 Task: Use the "Google Meet Grid View" extension for a better view during meetings.
Action: Mouse moved to (985, 30)
Screenshot: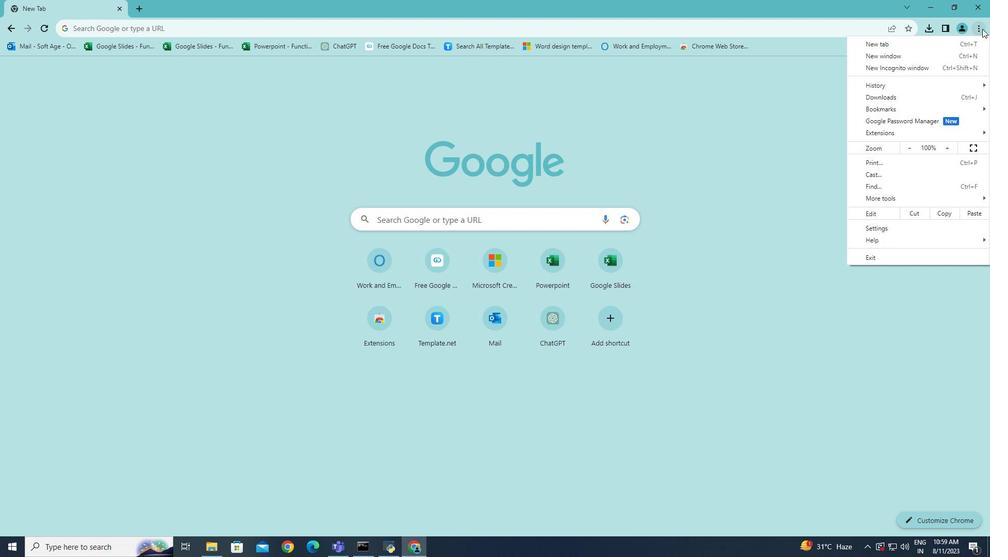
Action: Mouse pressed left at (985, 30)
Screenshot: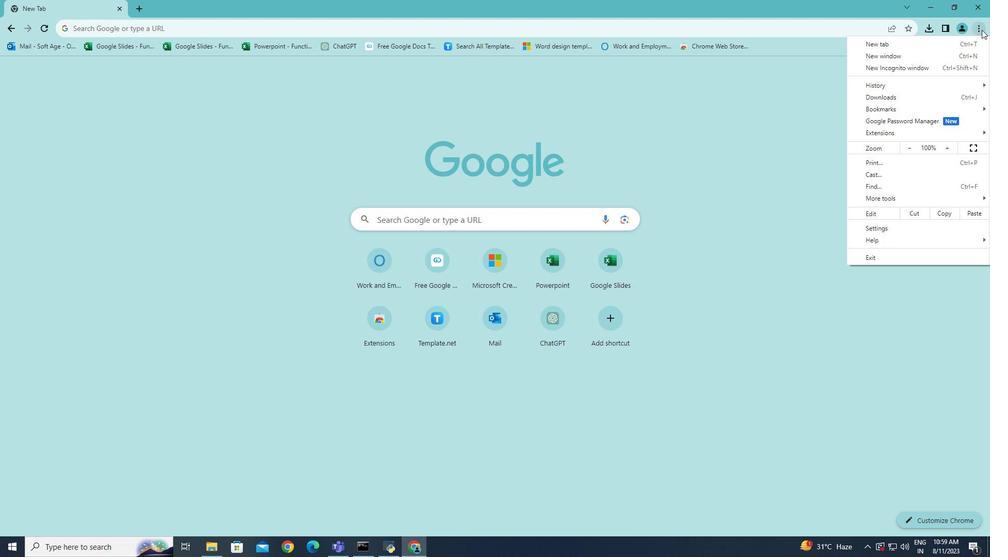 
Action: Mouse moved to (907, 132)
Screenshot: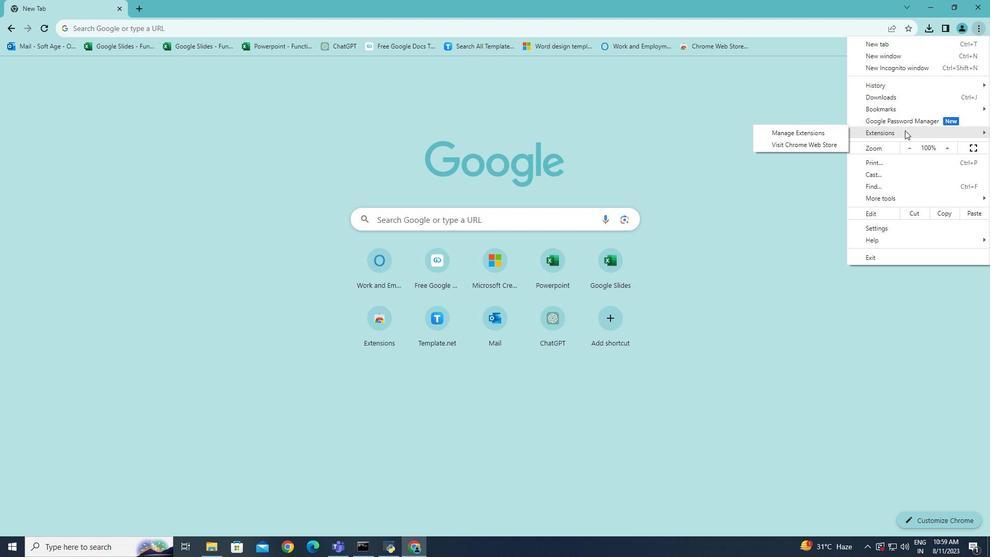 
Action: Mouse pressed left at (907, 132)
Screenshot: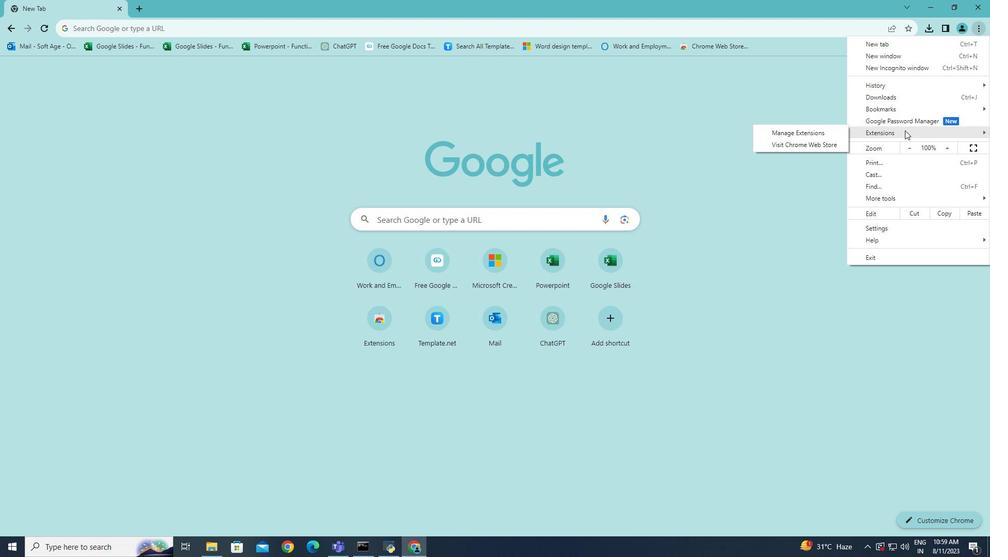 
Action: Mouse moved to (818, 147)
Screenshot: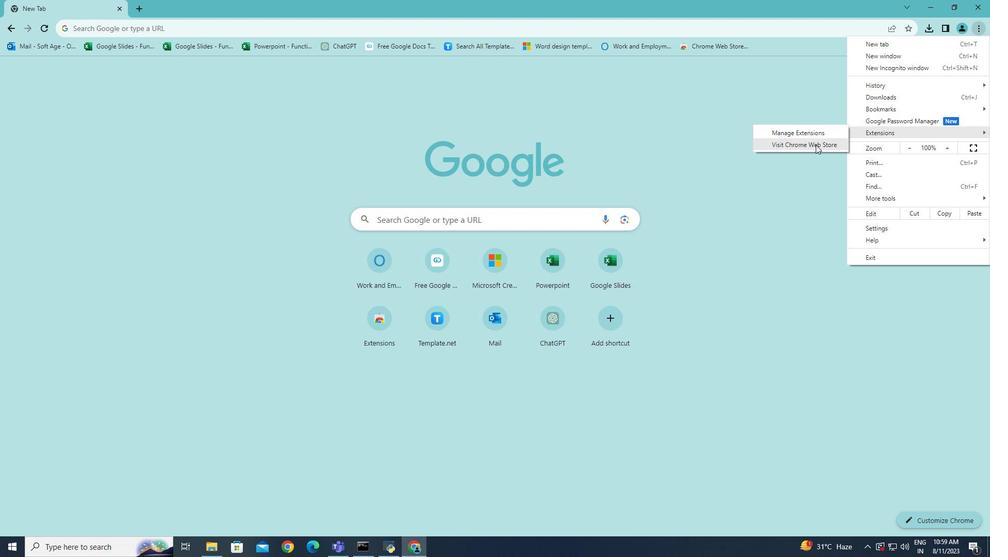 
Action: Mouse pressed left at (818, 147)
Screenshot: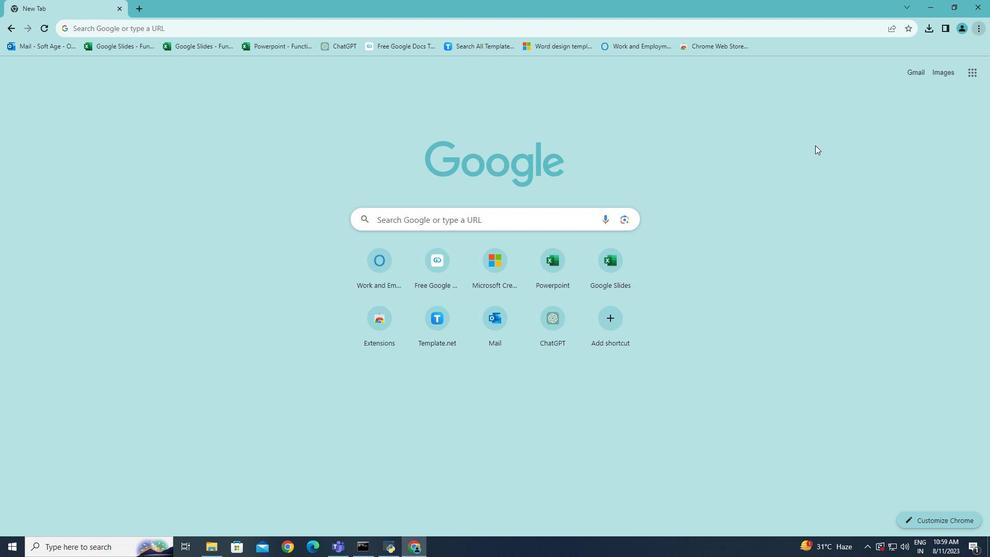 
Action: Mouse moved to (224, 94)
Screenshot: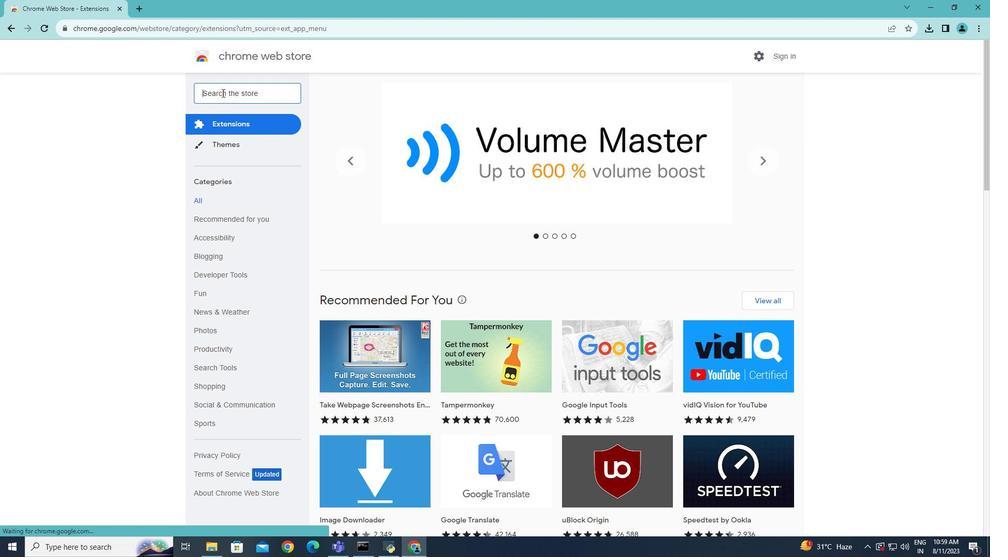 
Action: Mouse pressed left at (224, 94)
Screenshot: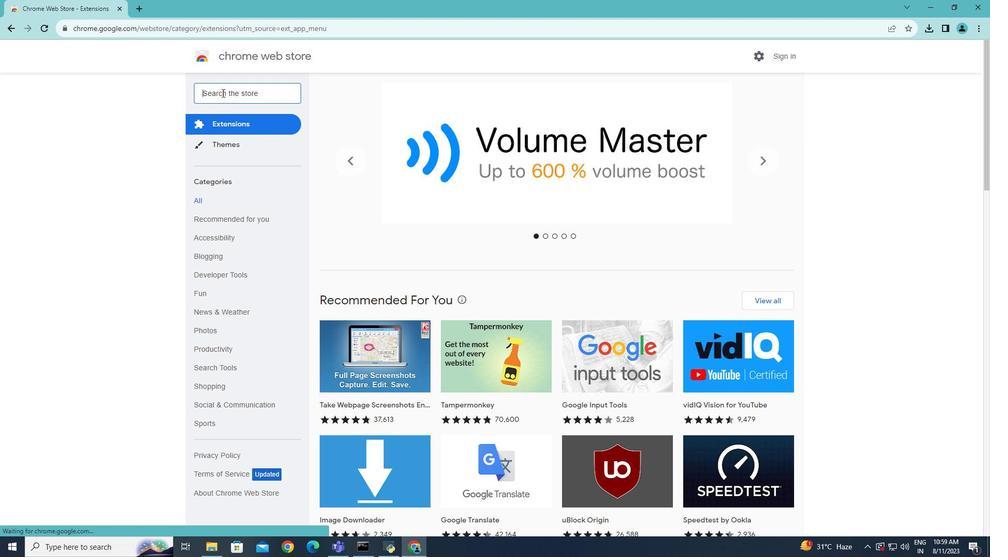 
Action: Key pressed google<Key.space>meet<Key.space>grid<Key.space>view<Key.enter>
Screenshot: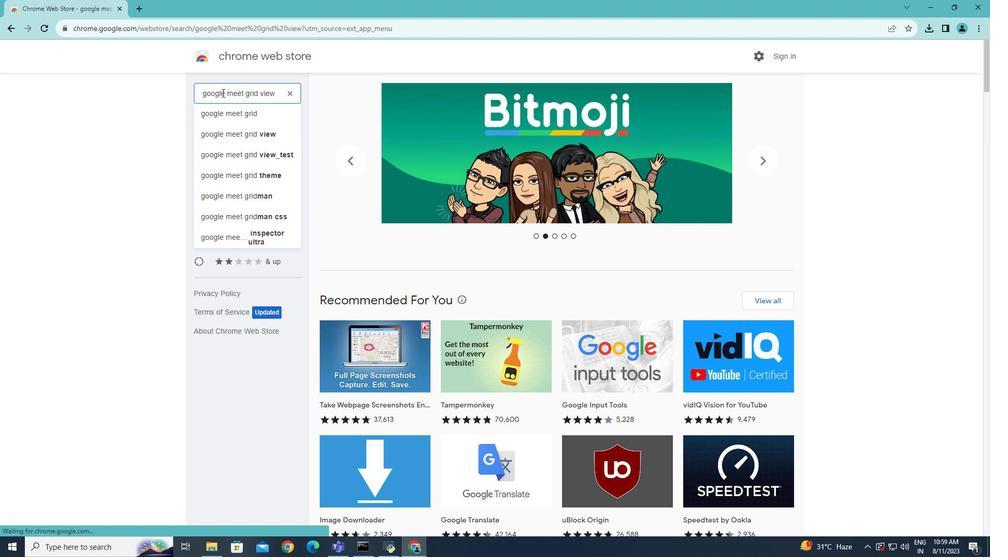 
Action: Mouse moved to (521, 162)
Screenshot: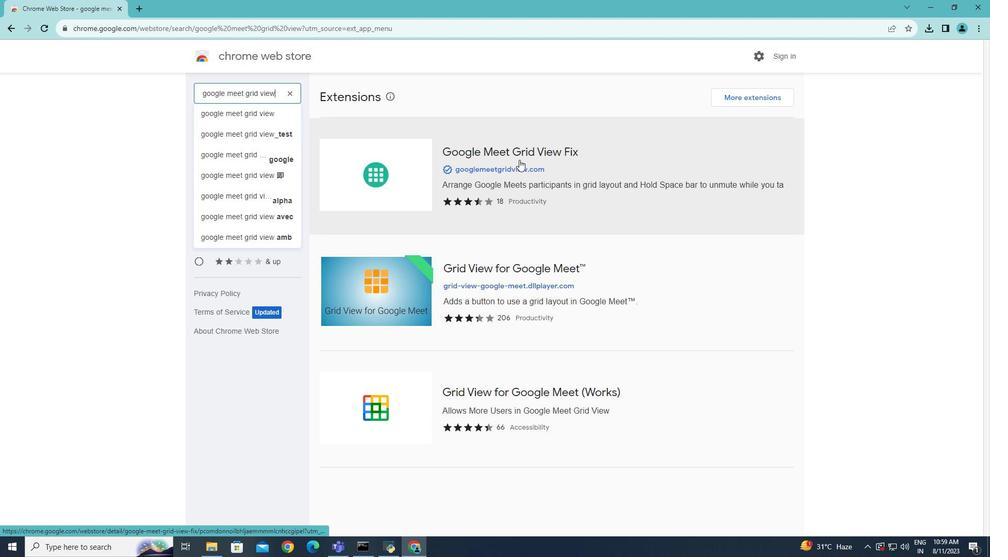 
Action: Mouse pressed left at (521, 162)
Screenshot: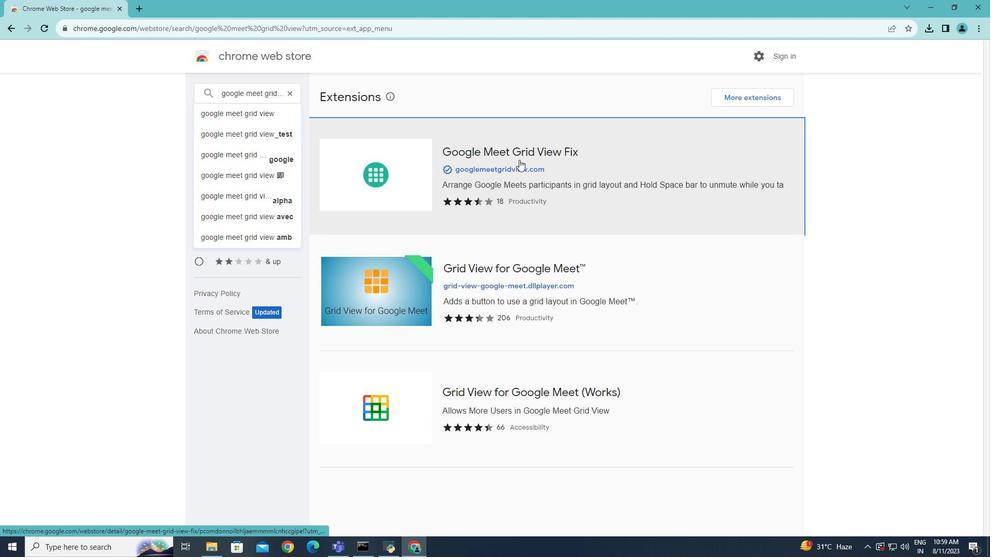 
Action: Mouse moved to (695, 131)
Screenshot: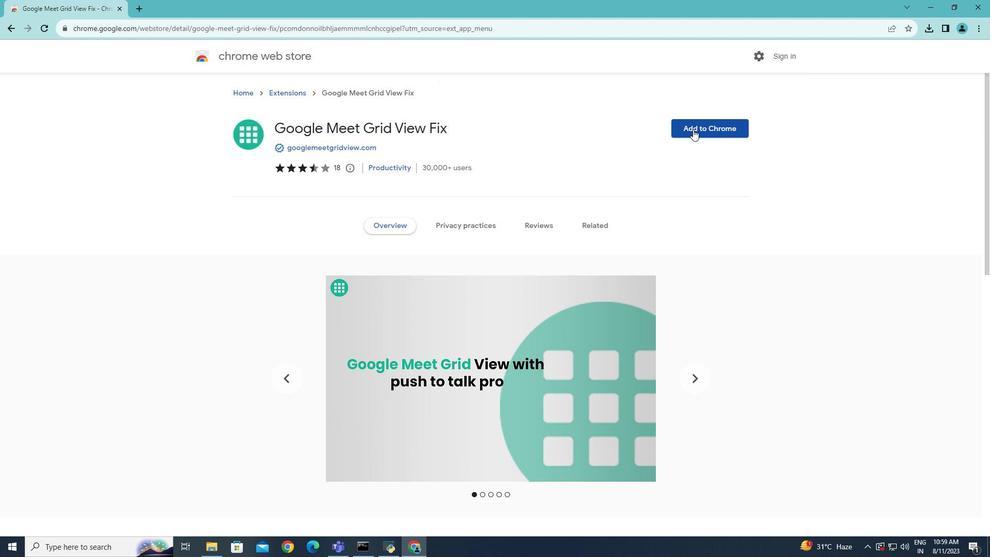 
Action: Mouse pressed left at (695, 131)
Screenshot: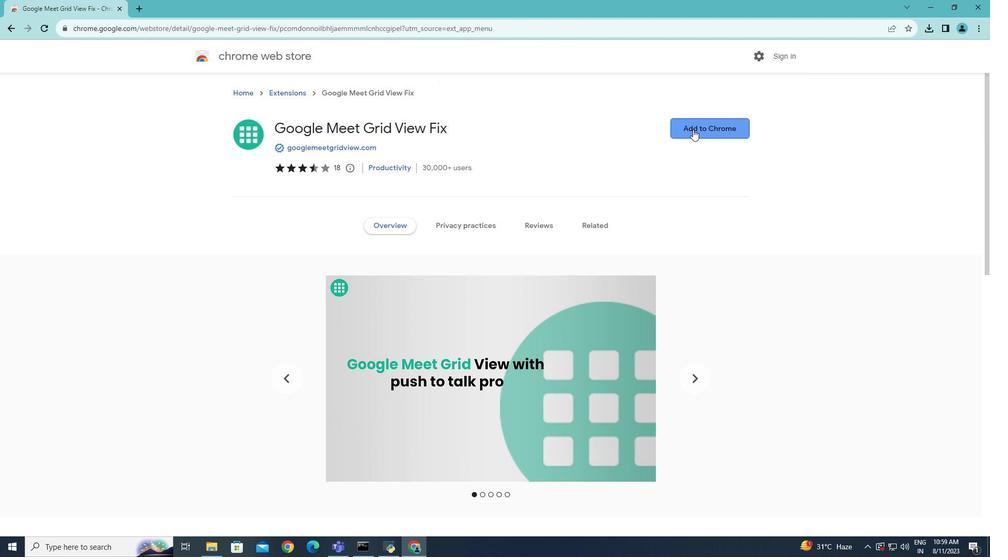 
Action: Mouse moved to (497, 129)
Screenshot: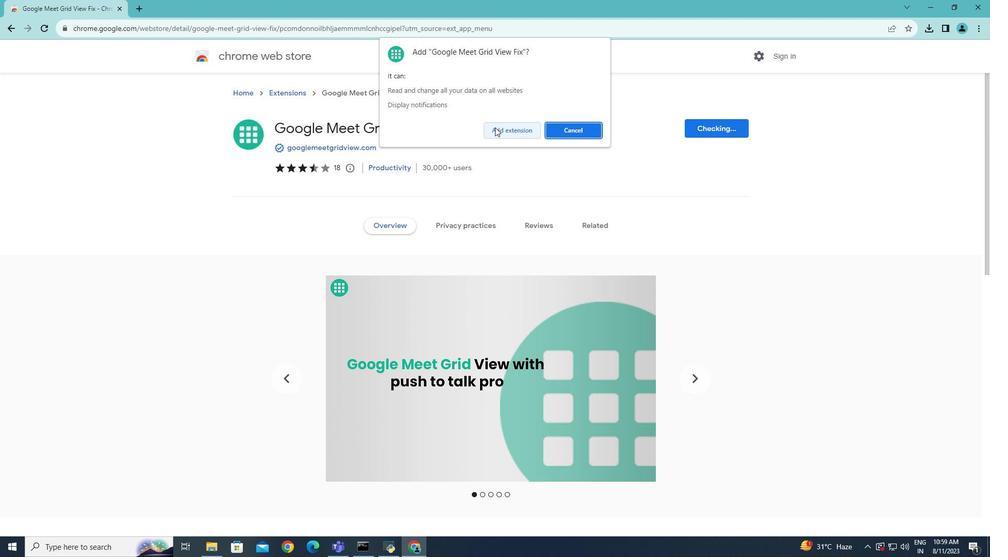 
Action: Mouse pressed left at (497, 129)
Screenshot: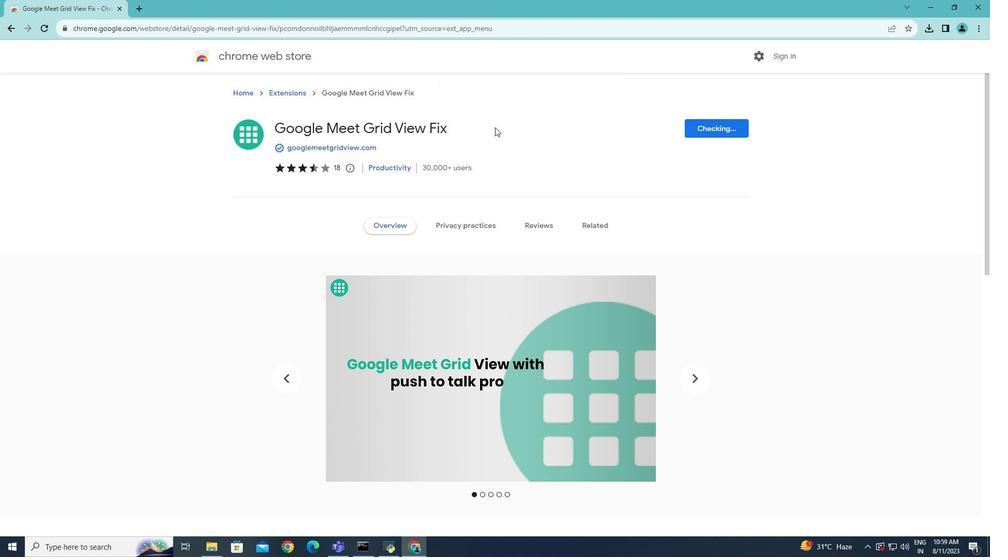 
Action: Mouse moved to (263, 11)
Screenshot: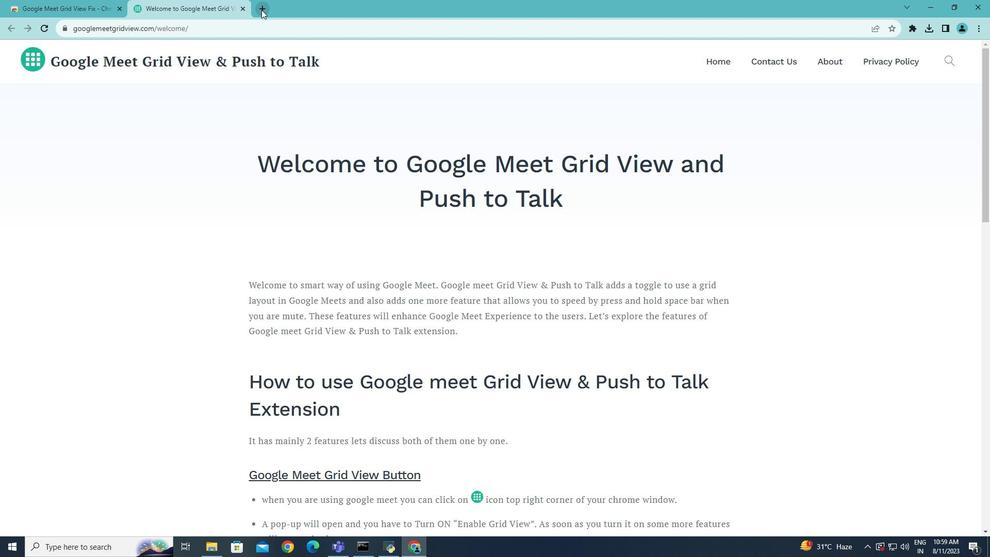 
Action: Mouse pressed left at (263, 11)
Screenshot: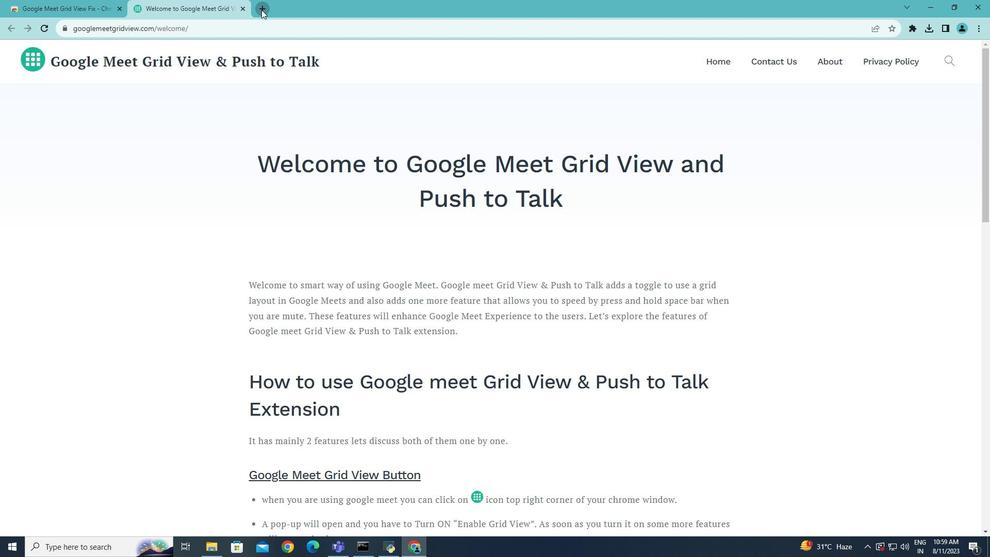 
Action: Mouse moved to (914, 29)
Screenshot: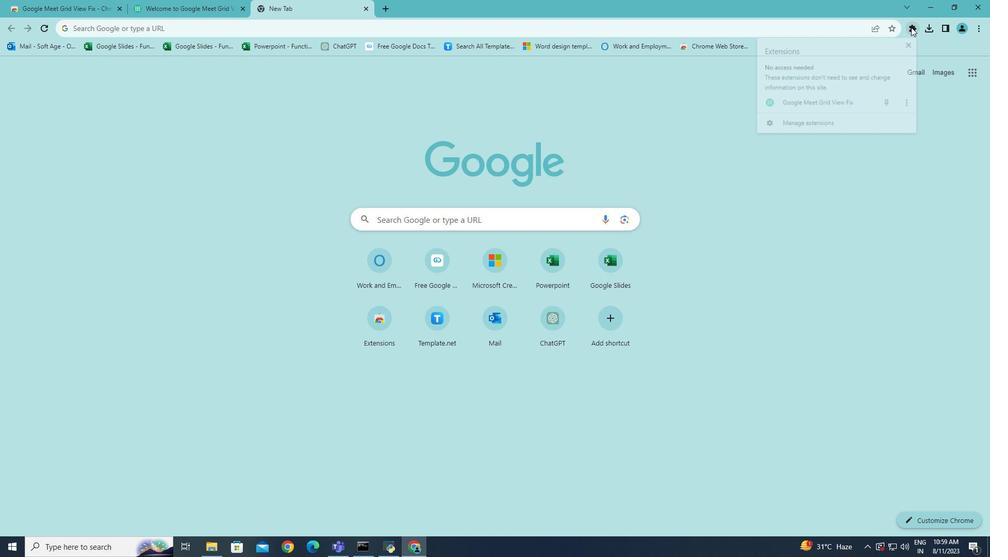 
Action: Mouse pressed left at (914, 29)
Screenshot: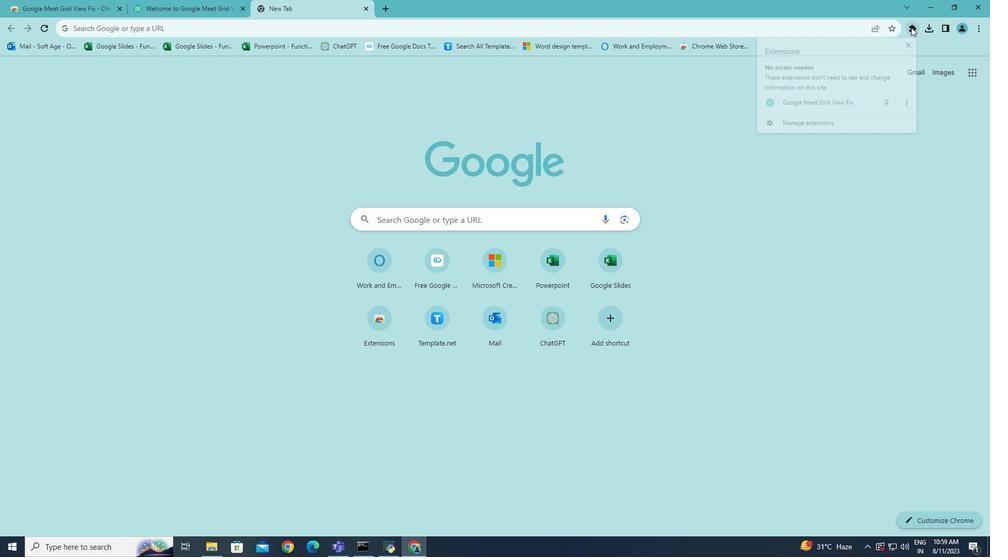 
Action: Mouse moved to (828, 126)
Screenshot: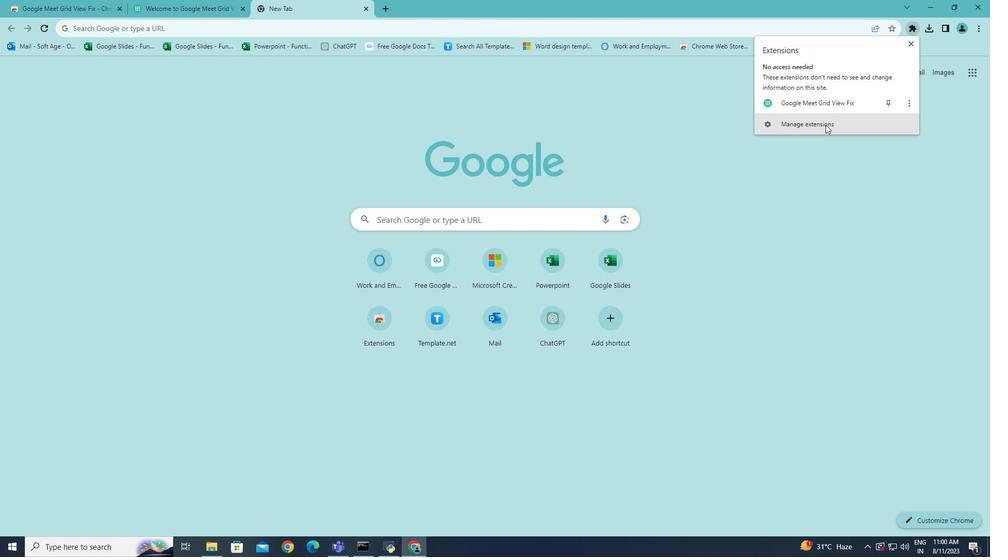 
Action: Mouse pressed left at (828, 126)
Screenshot: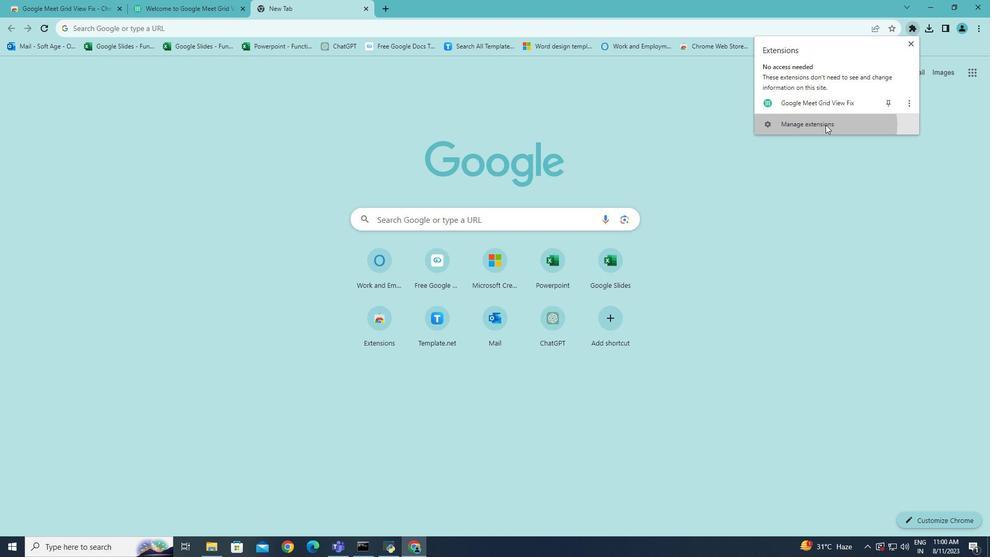 
Action: Mouse moved to (409, 155)
Screenshot: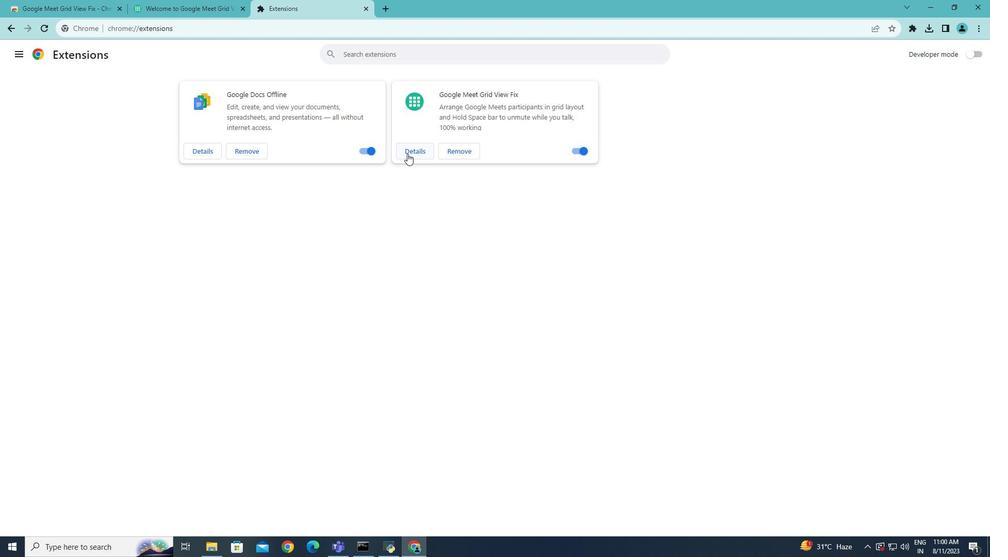 
Action: Mouse pressed left at (409, 155)
Screenshot: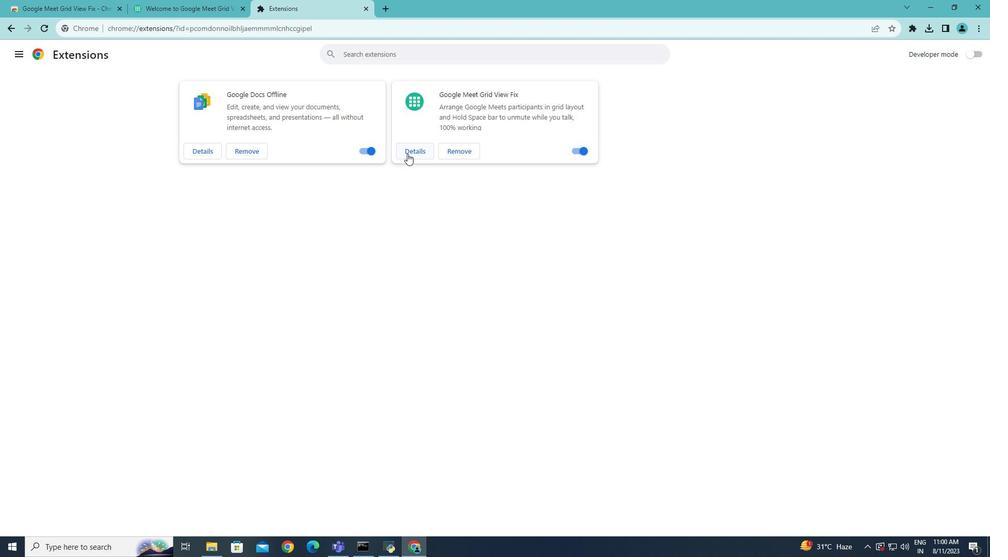 
Action: Mouse moved to (651, 111)
Screenshot: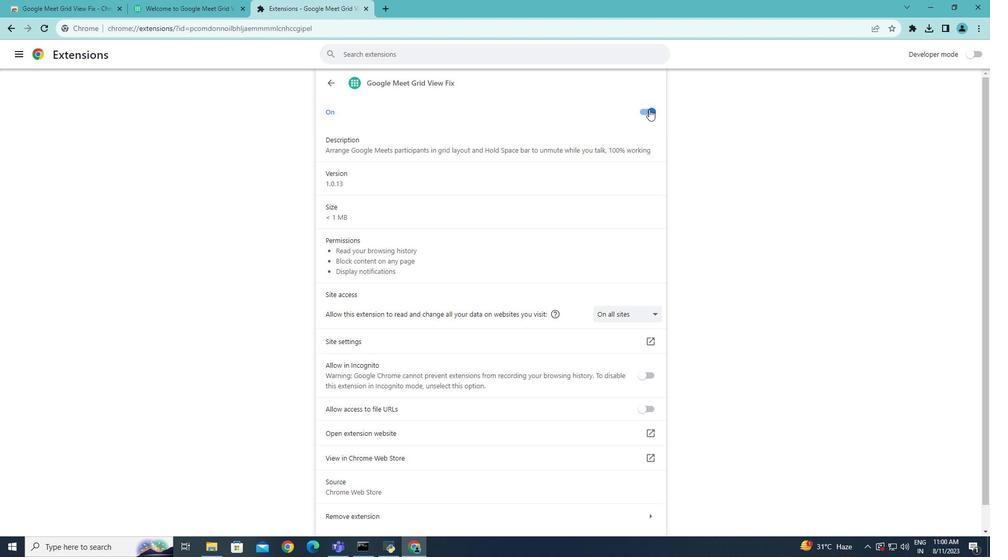 
Action: Mouse pressed left at (651, 111)
Screenshot: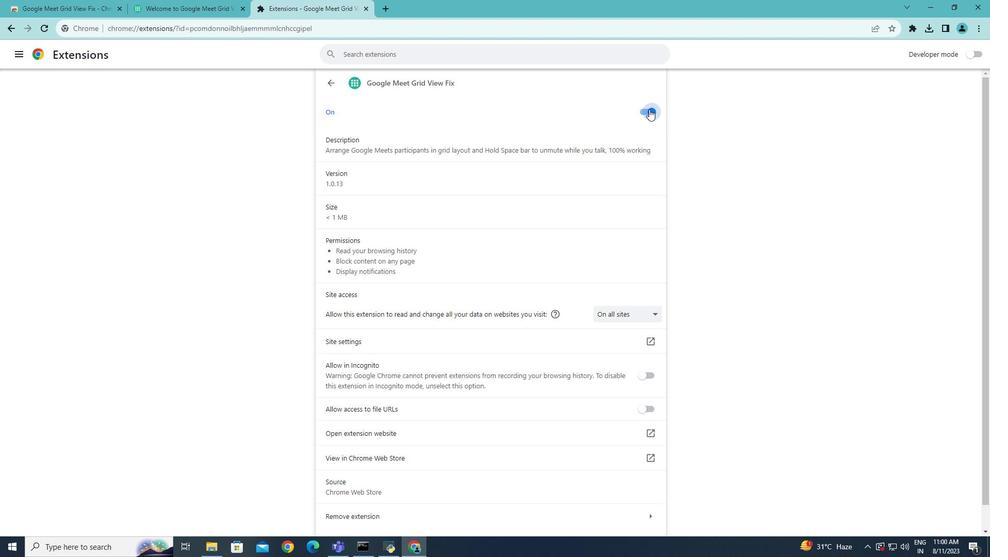 
Action: Mouse pressed left at (651, 111)
Screenshot: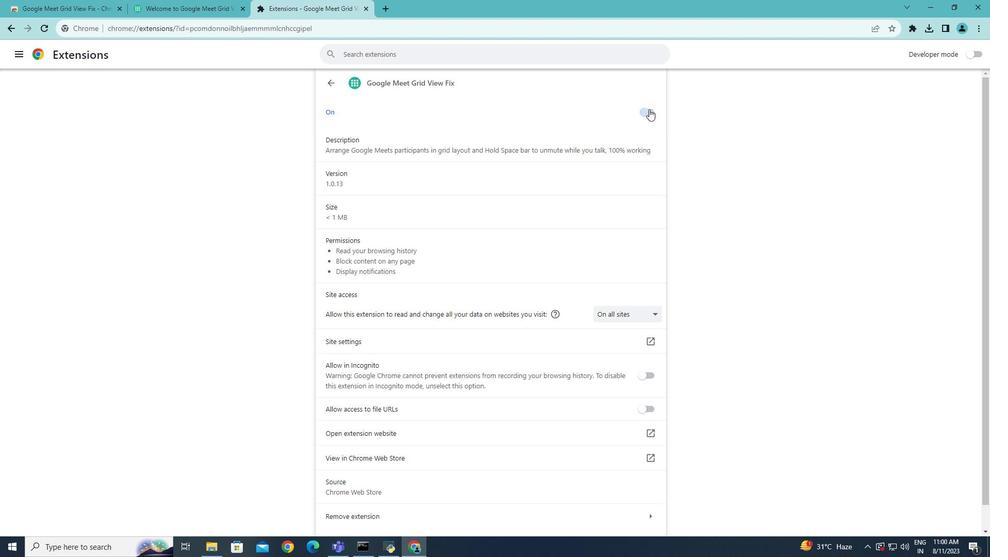 
Action: Mouse moved to (658, 315)
Screenshot: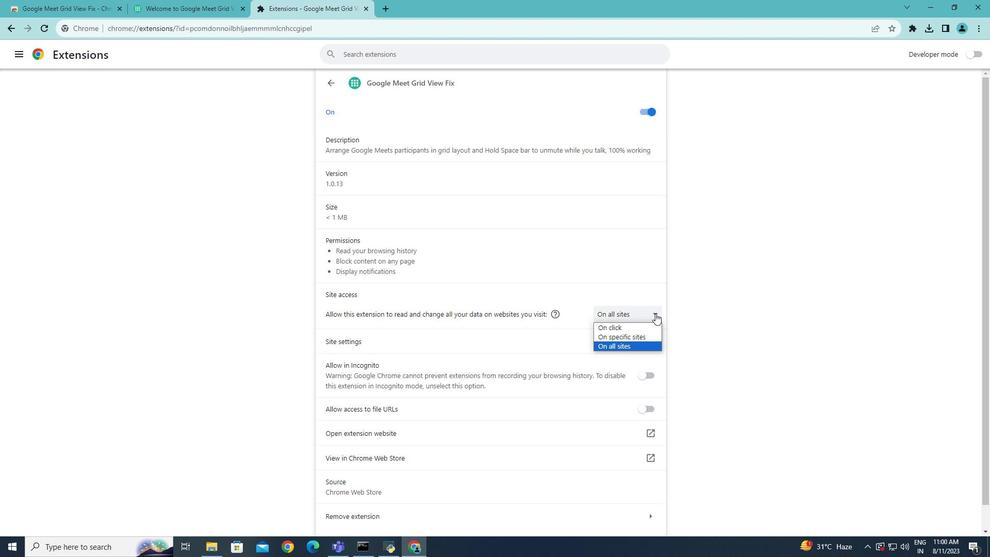 
Action: Mouse pressed left at (658, 315)
Screenshot: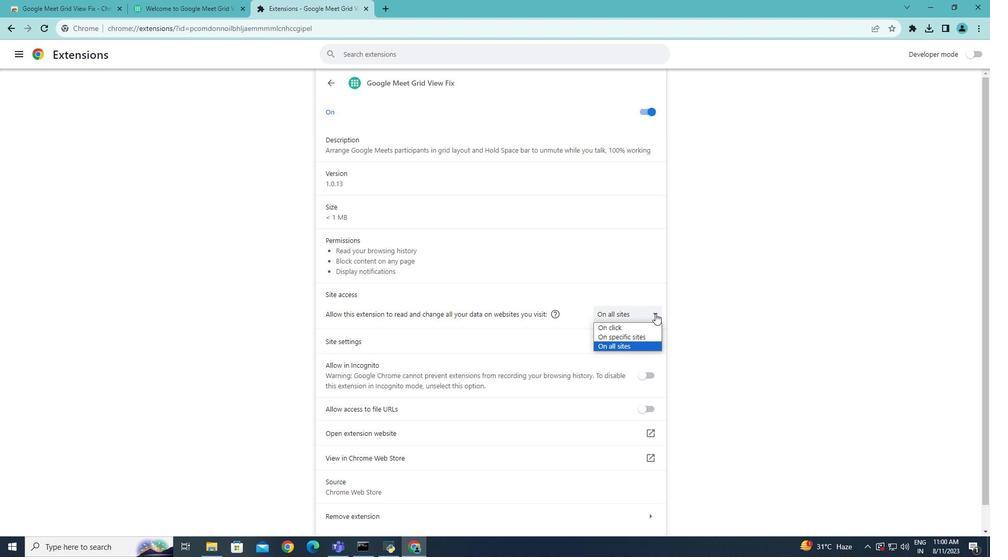 
Action: Mouse moved to (645, 332)
Screenshot: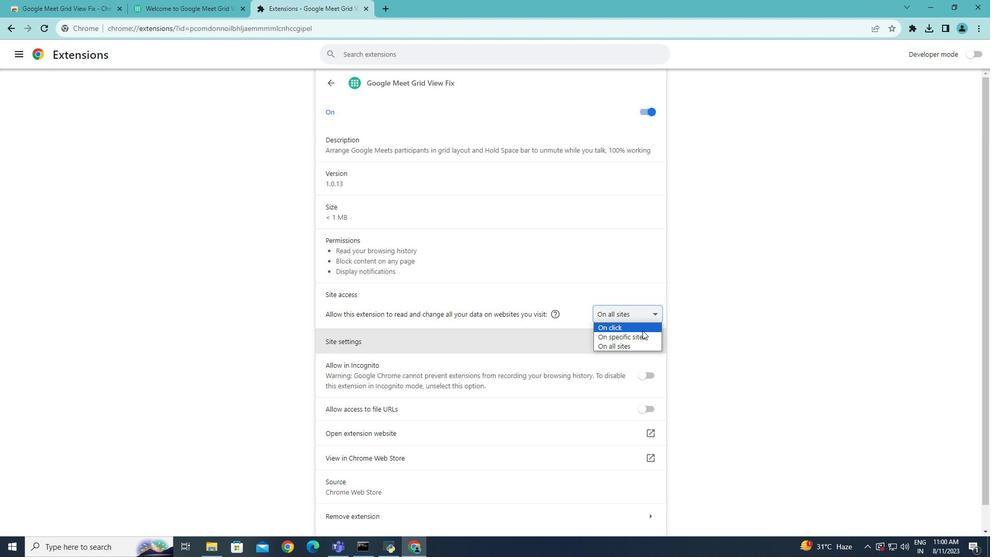 
Action: Mouse pressed left at (645, 332)
Screenshot: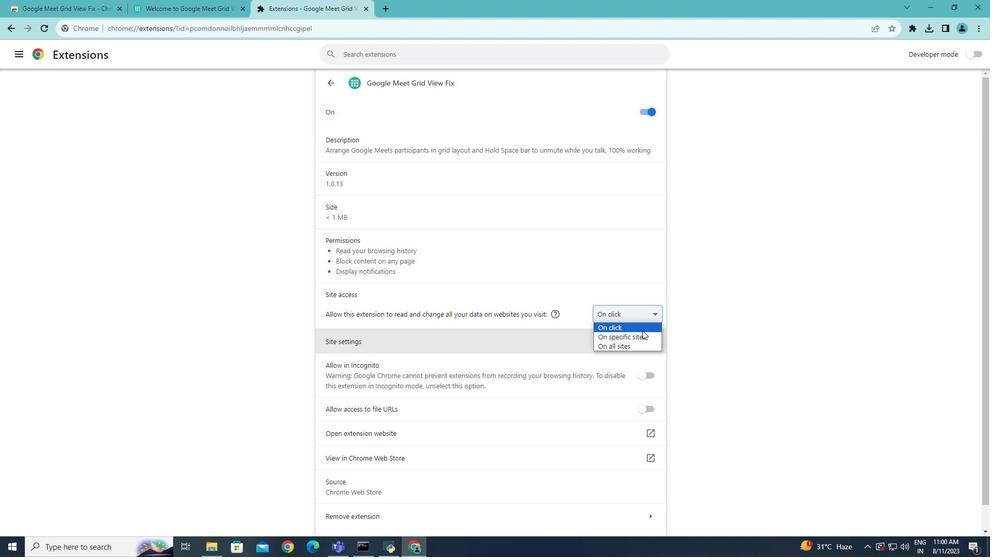
Action: Mouse moved to (657, 316)
Screenshot: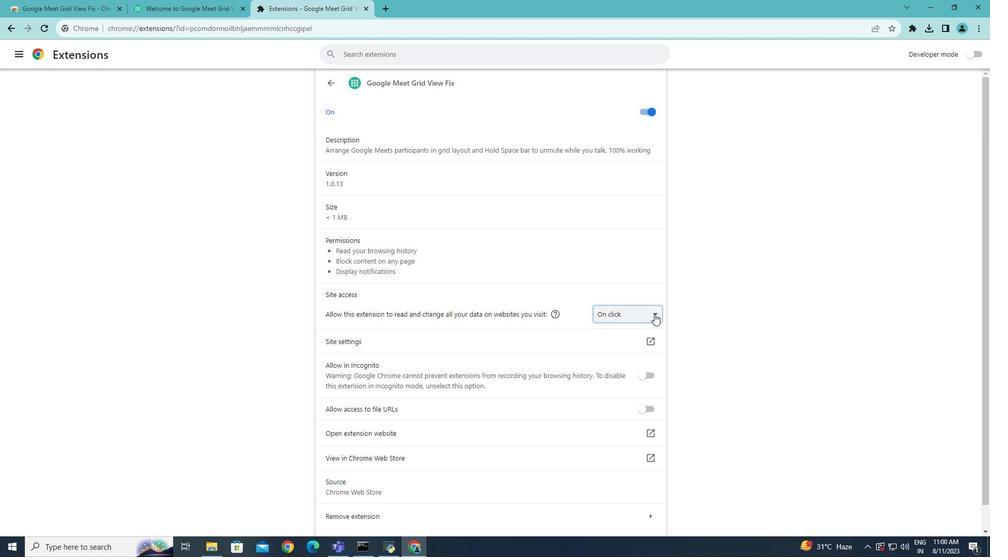 
Action: Mouse pressed left at (657, 316)
Screenshot: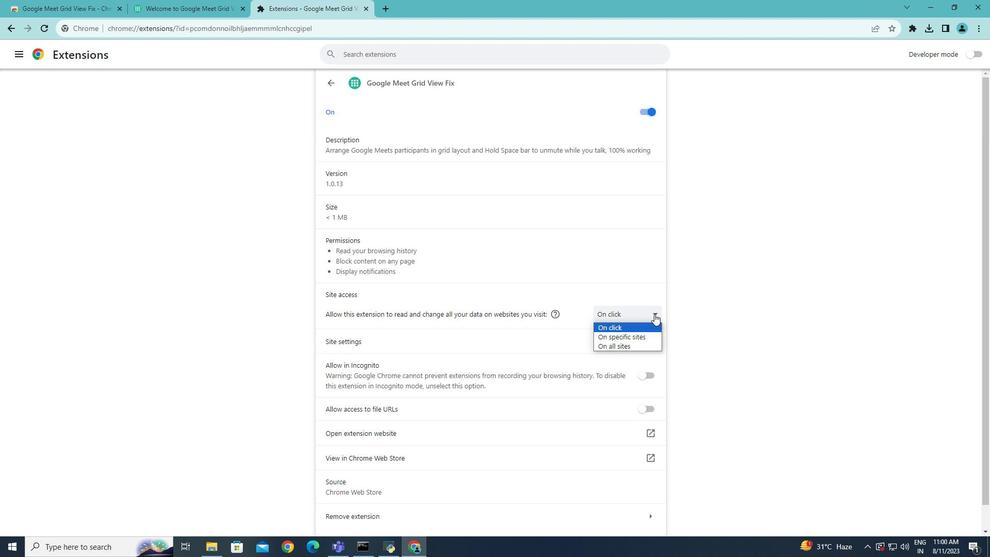 
Action: Mouse moved to (634, 340)
Screenshot: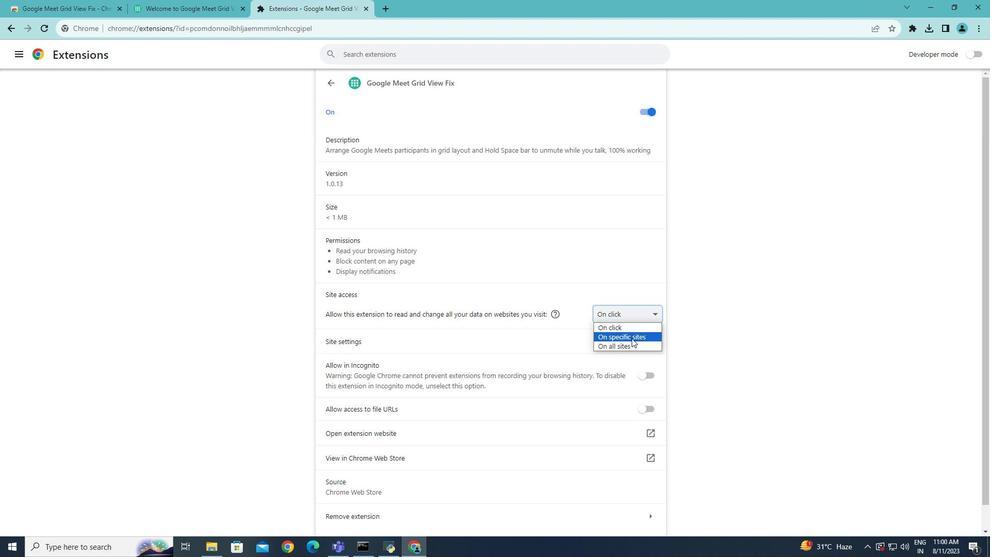 
Action: Mouse pressed left at (634, 340)
Screenshot: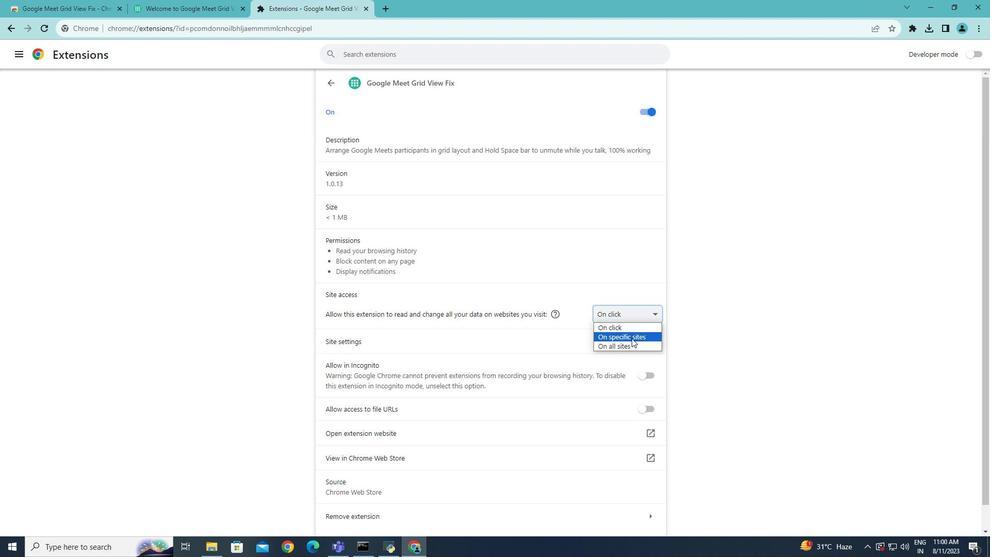 
Action: Mouse moved to (566, 322)
Screenshot: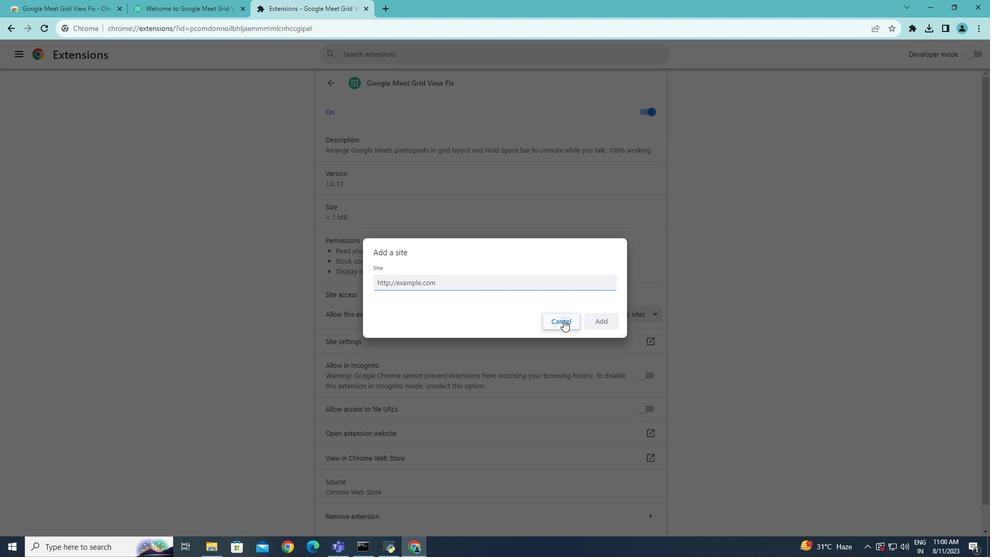 
Action: Mouse pressed left at (566, 322)
Screenshot: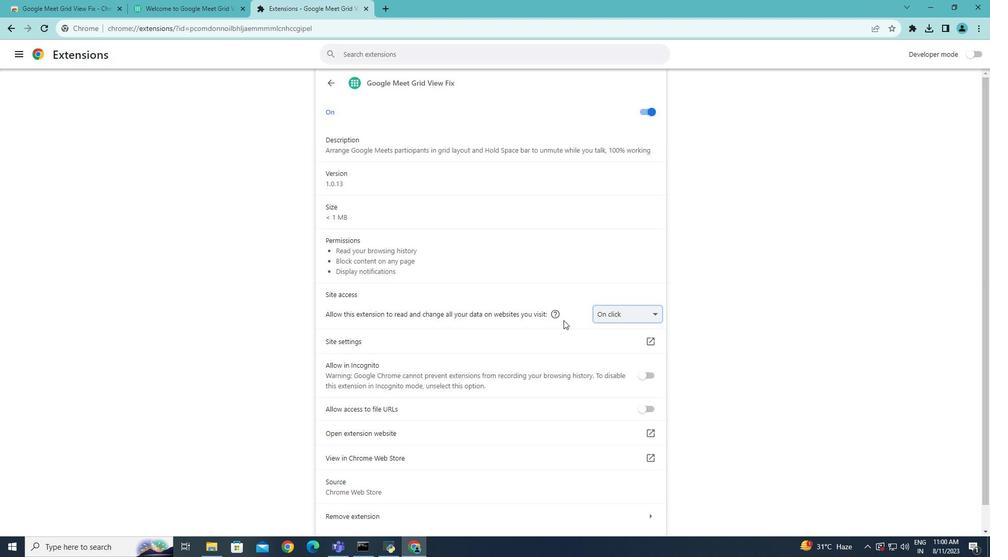 
Action: Mouse moved to (657, 315)
Screenshot: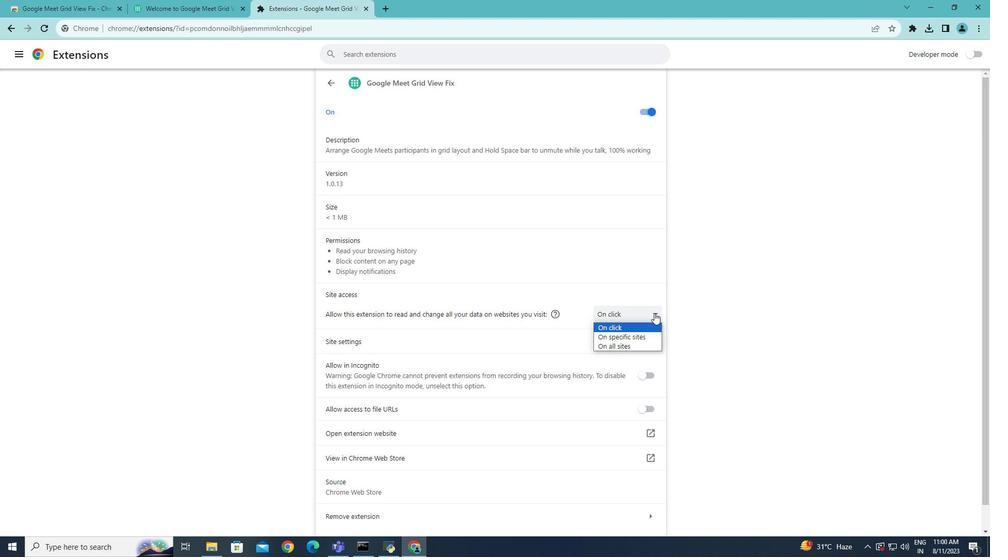 
Action: Mouse pressed left at (657, 315)
Screenshot: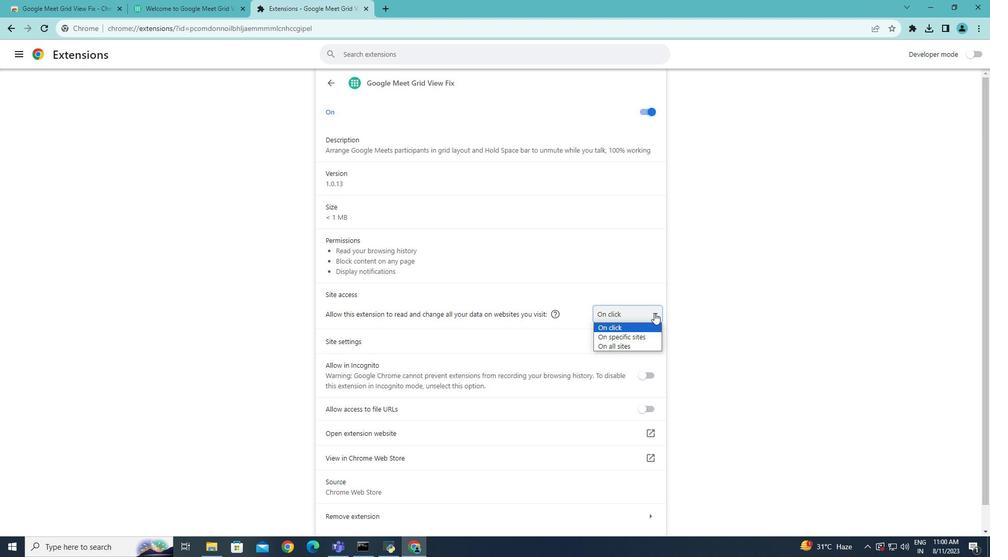 
Action: Mouse moved to (620, 348)
Screenshot: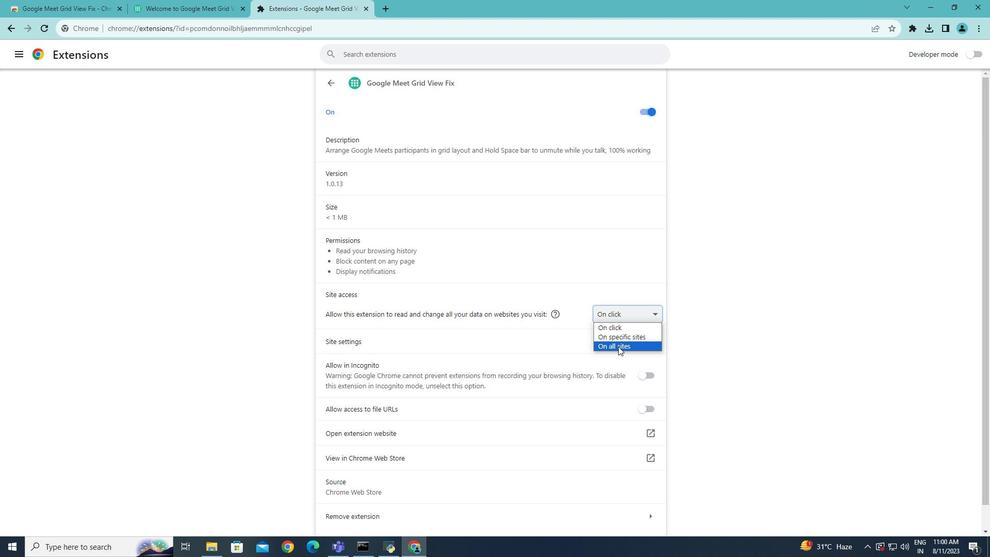 
Action: Mouse pressed left at (620, 348)
Screenshot: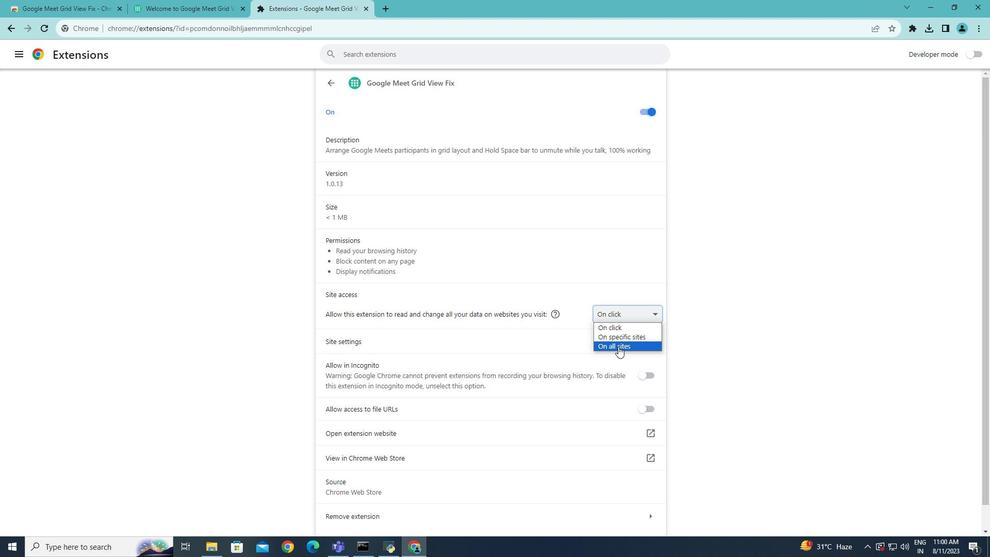 
Action: Mouse moved to (642, 380)
Screenshot: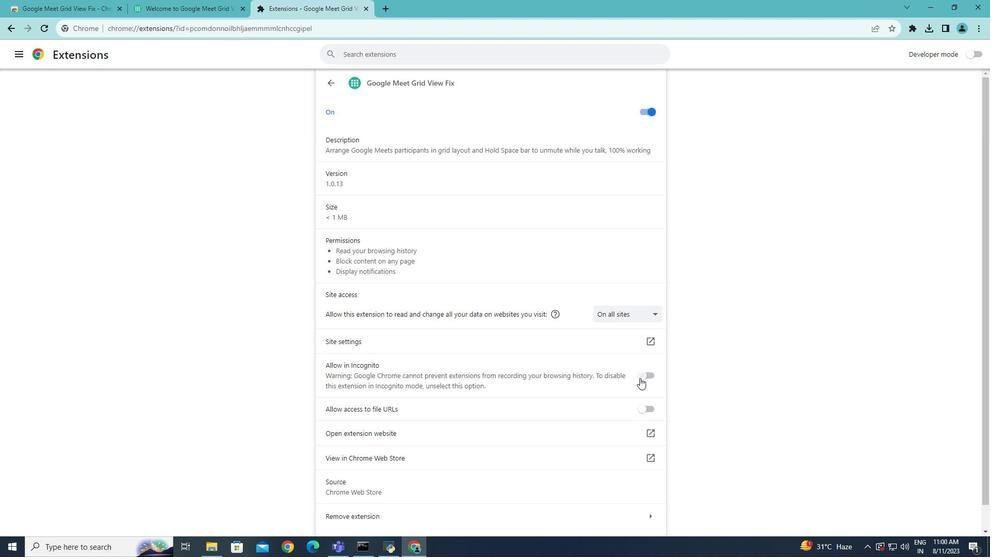 
Action: Mouse pressed left at (642, 380)
Screenshot: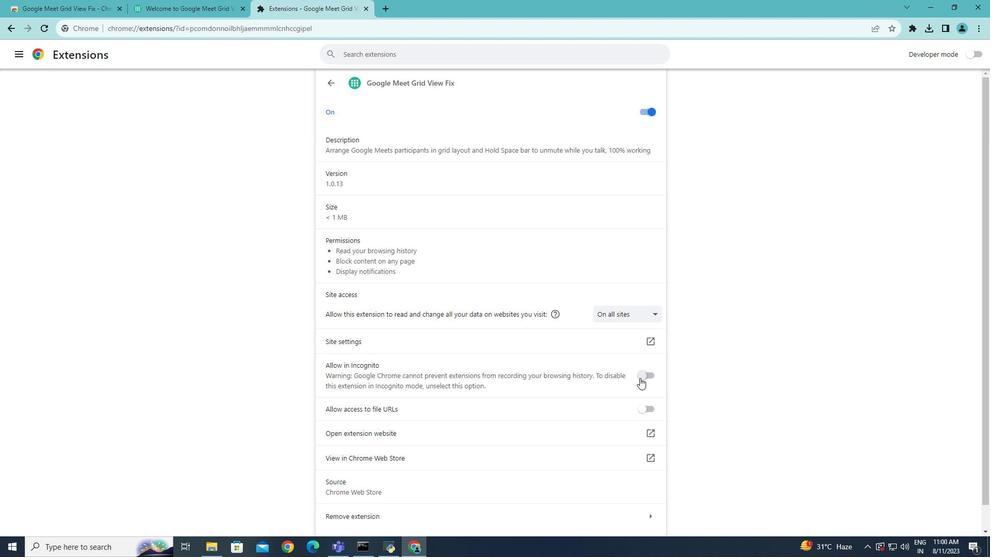 
Action: Mouse moved to (645, 378)
Screenshot: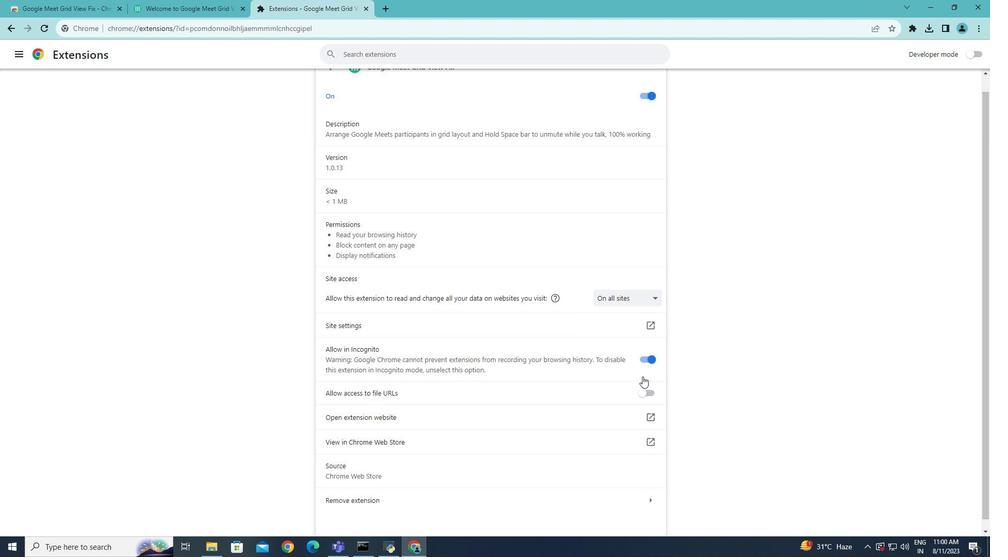 
Action: Mouse scrolled (645, 378) with delta (0, 0)
Screenshot: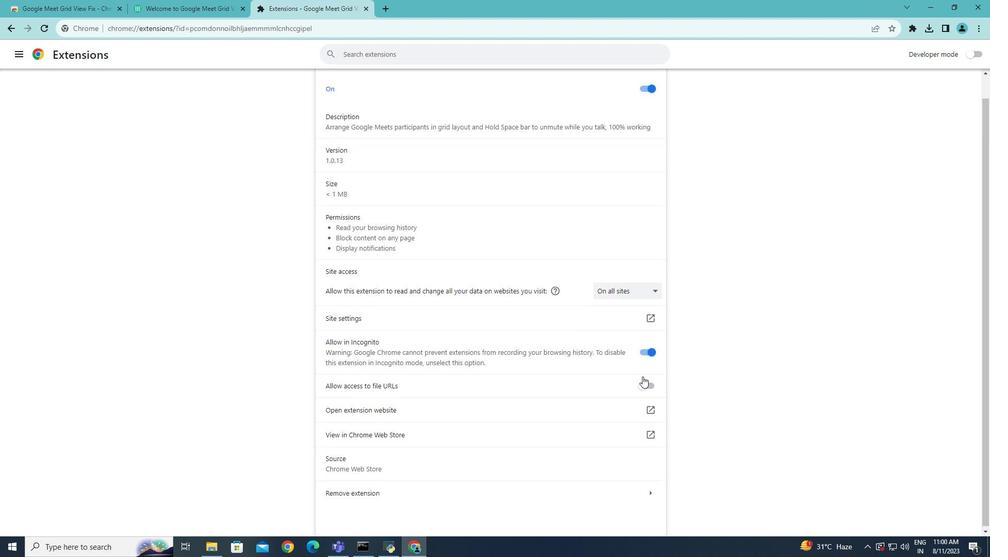 
Action: Mouse scrolled (645, 378) with delta (0, 0)
Screenshot: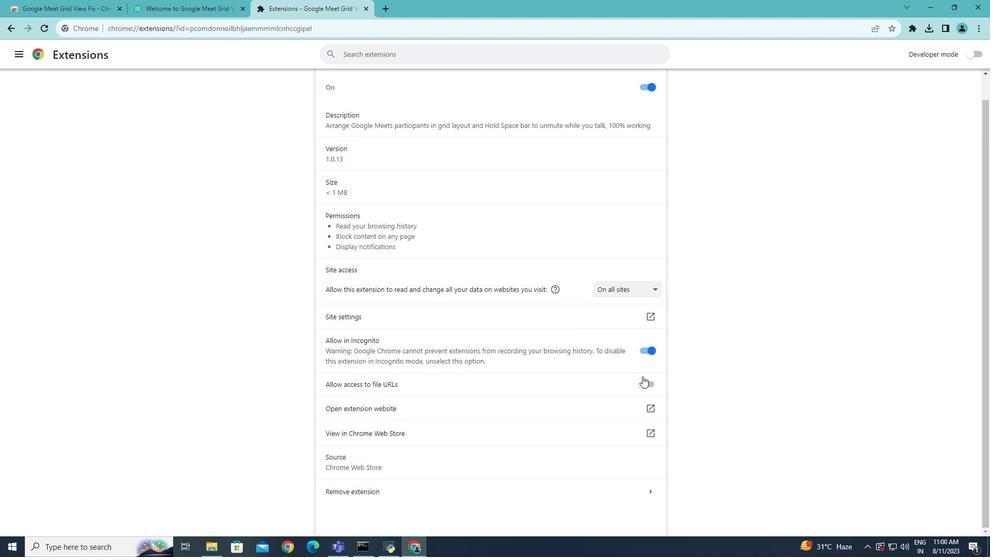 
Action: Mouse moved to (647, 387)
Screenshot: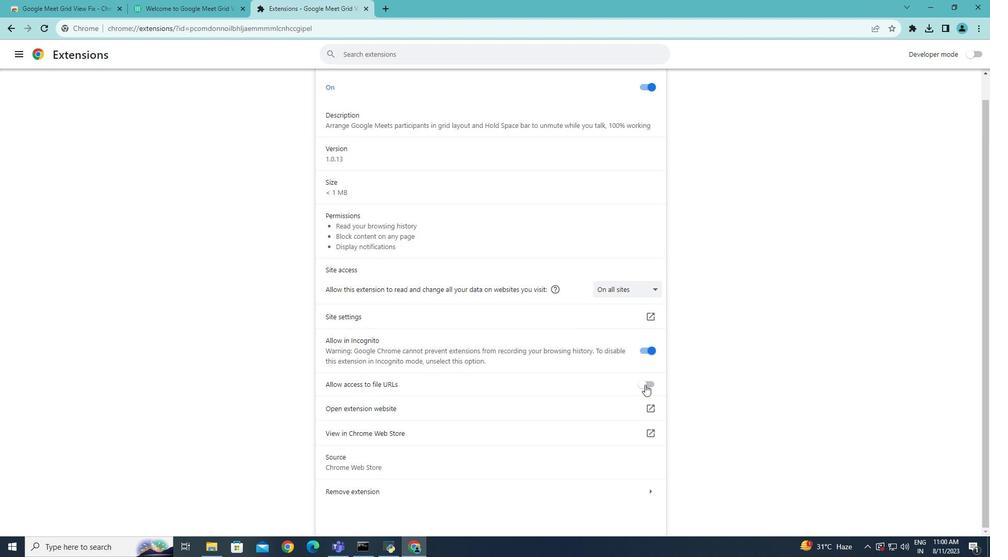
Action: Mouse pressed left at (647, 387)
Screenshot: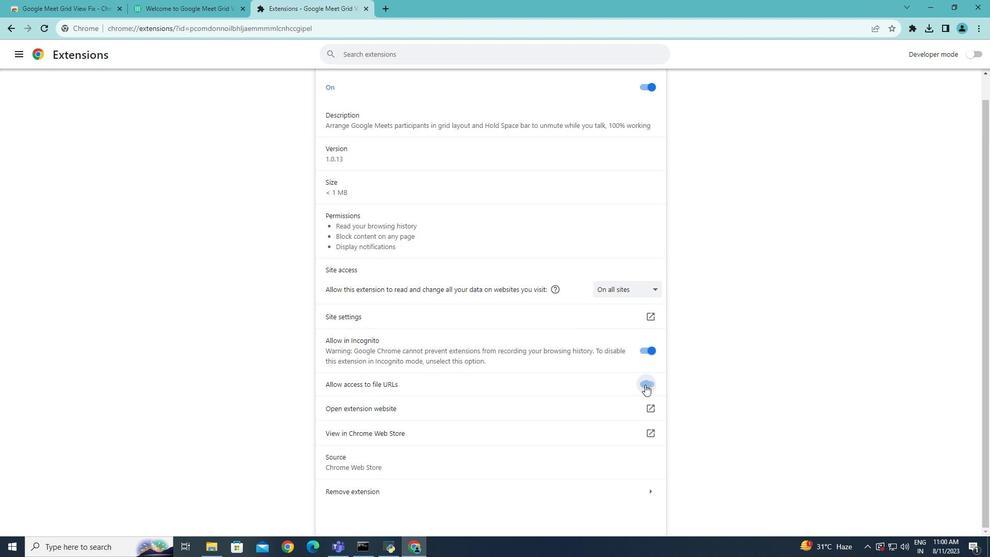 
Action: Mouse moved to (647, 385)
Screenshot: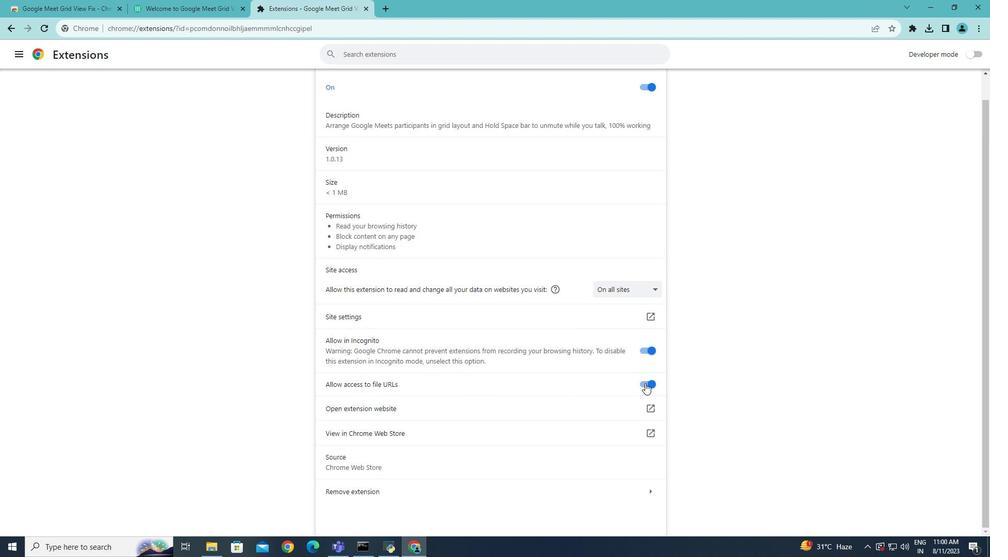 
Action: Mouse pressed left at (647, 385)
Screenshot: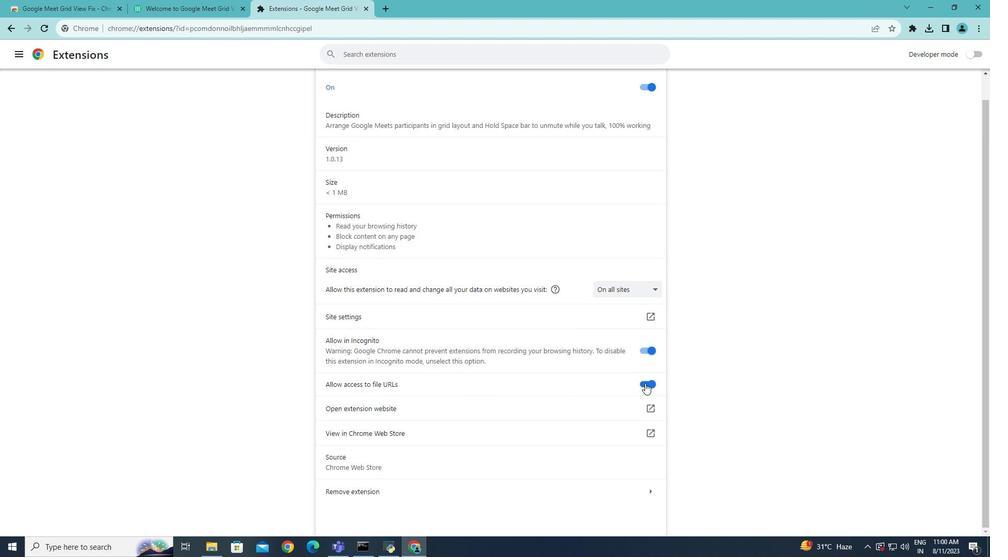 
Action: Mouse moved to (652, 349)
Screenshot: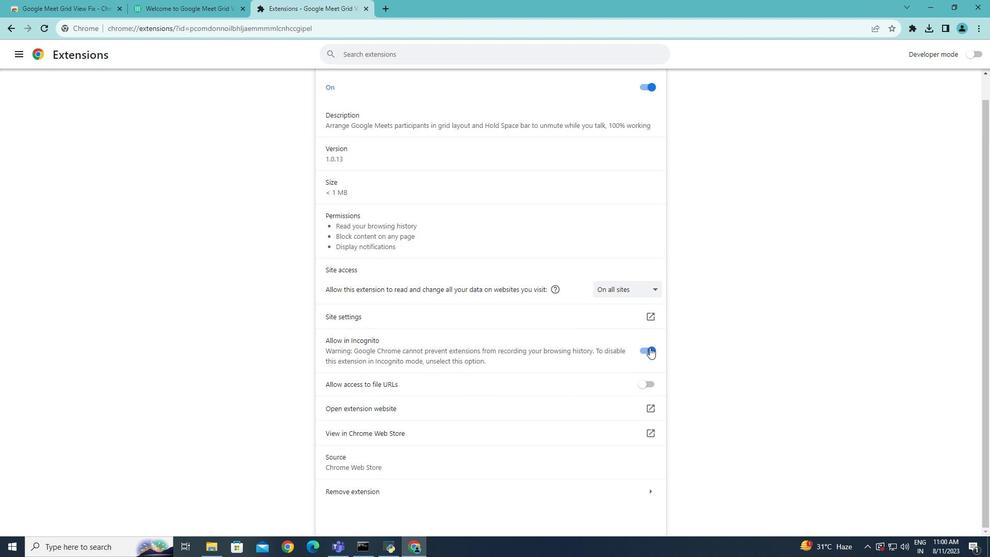 
Action: Mouse pressed left at (652, 349)
Screenshot: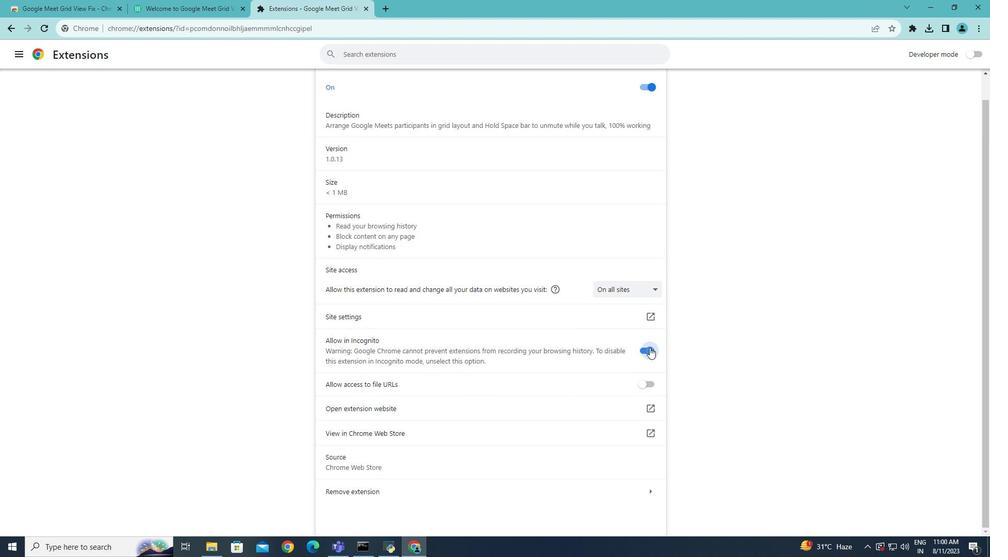 
Action: Mouse moved to (668, 358)
Screenshot: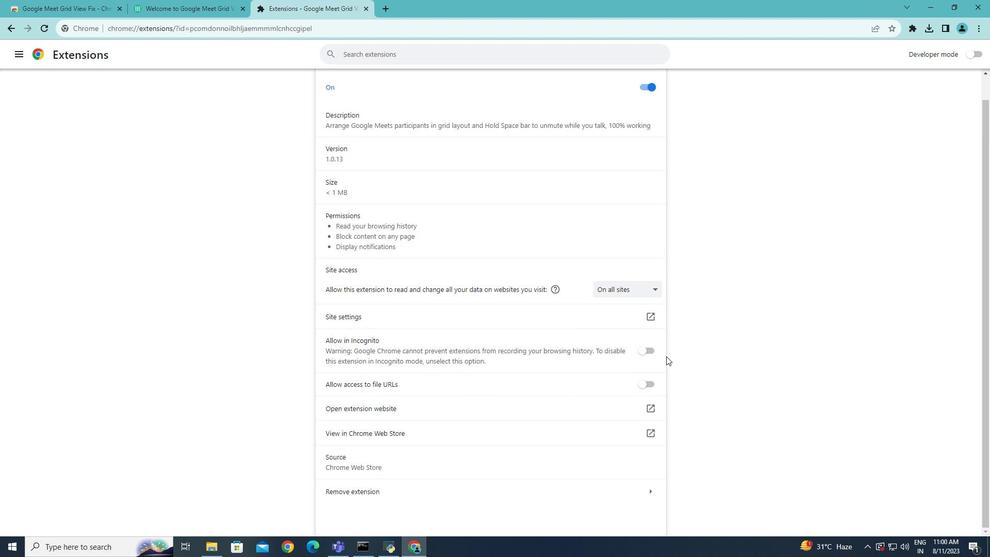 
Action: Mouse scrolled (668, 358) with delta (0, 0)
Screenshot: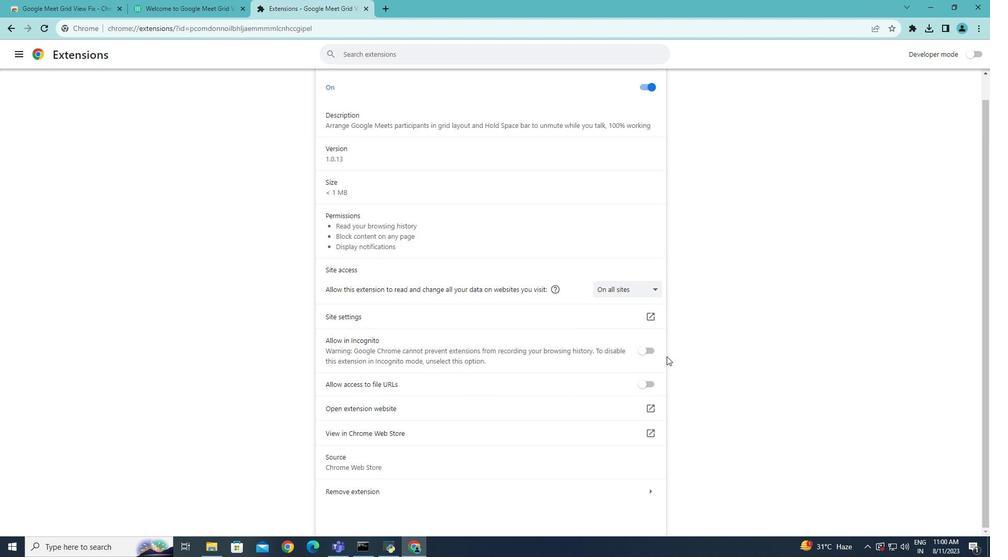 
Action: Mouse moved to (669, 358)
Screenshot: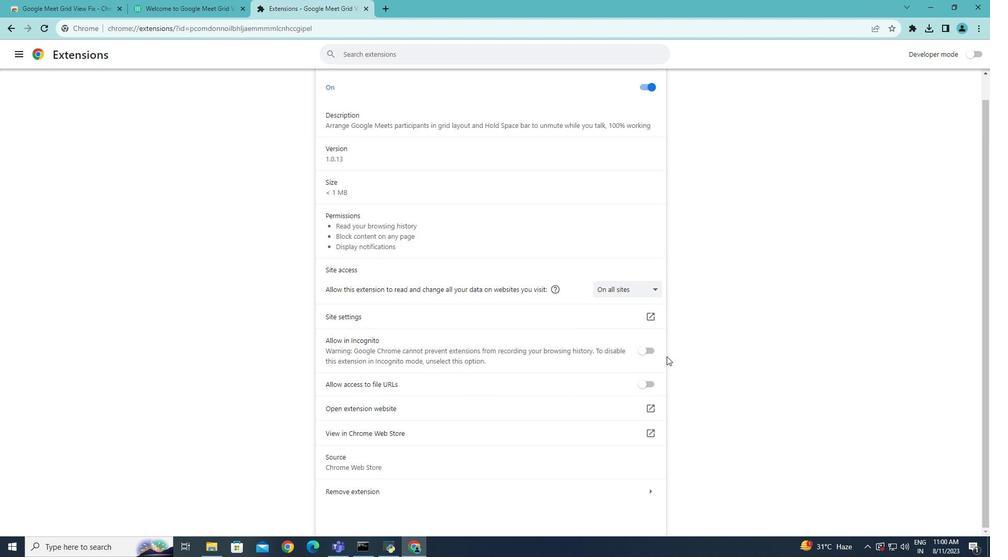 
Action: Mouse scrolled (669, 358) with delta (0, 0)
Screenshot: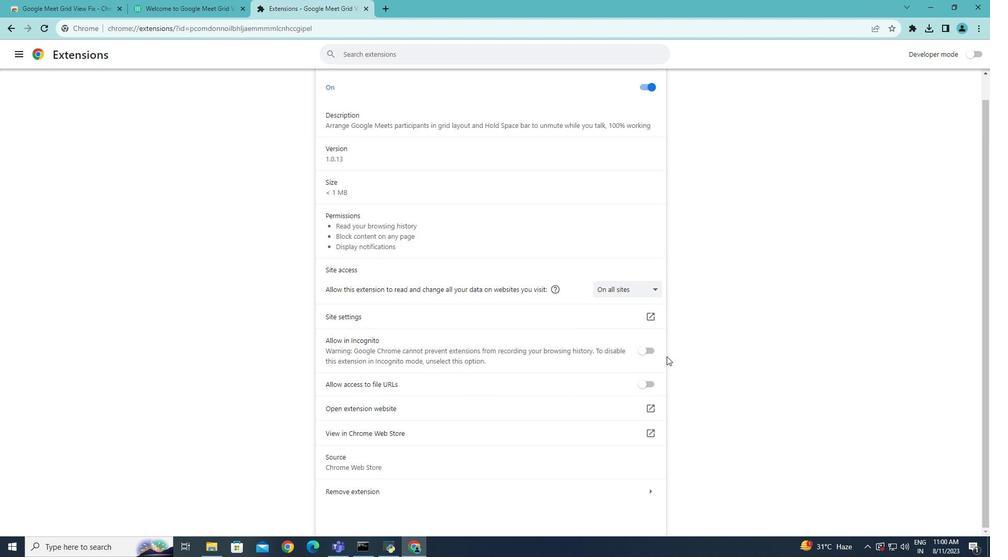 
Action: Mouse scrolled (669, 358) with delta (0, 0)
Screenshot: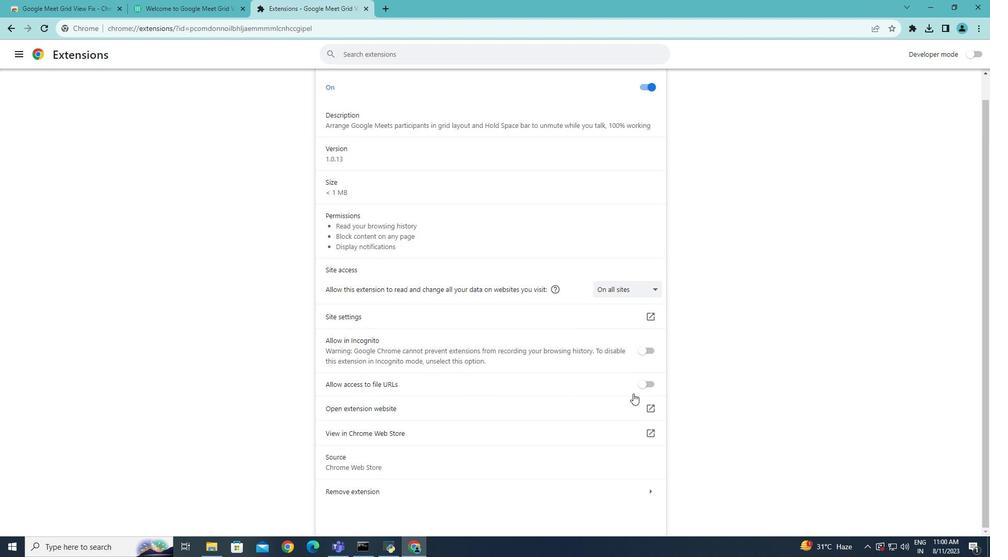 
Action: Mouse moved to (354, 468)
Screenshot: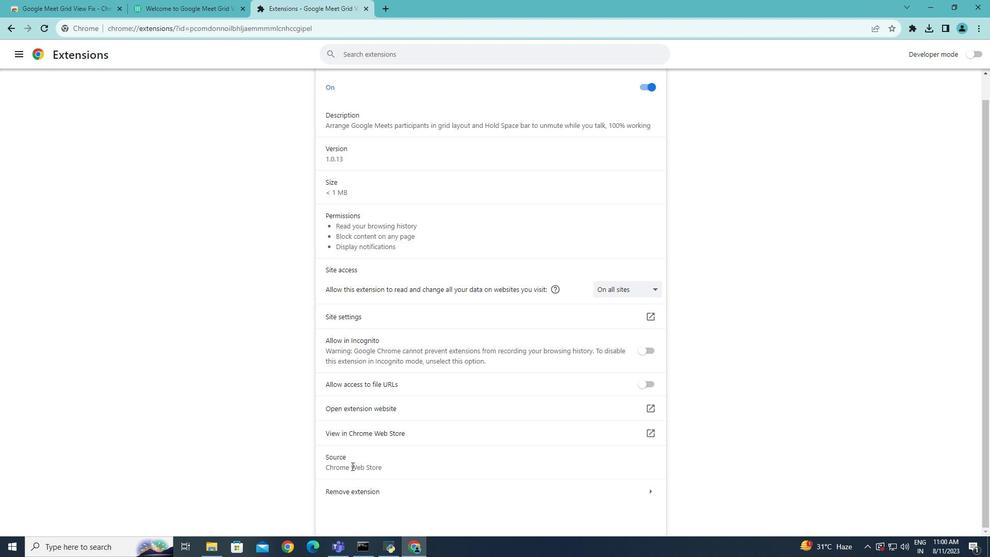 
Action: Mouse pressed left at (354, 468)
Screenshot: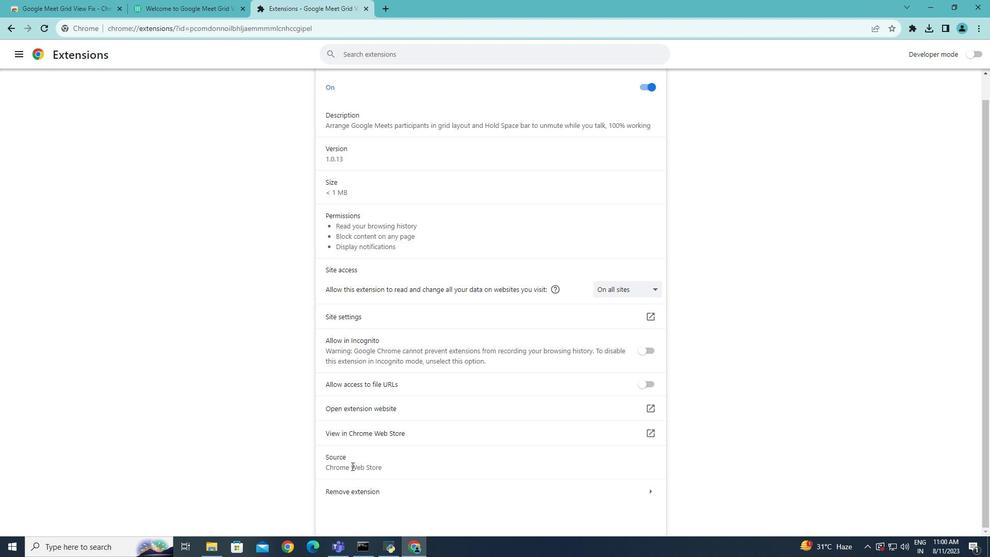 
Action: Mouse moved to (385, 245)
Screenshot: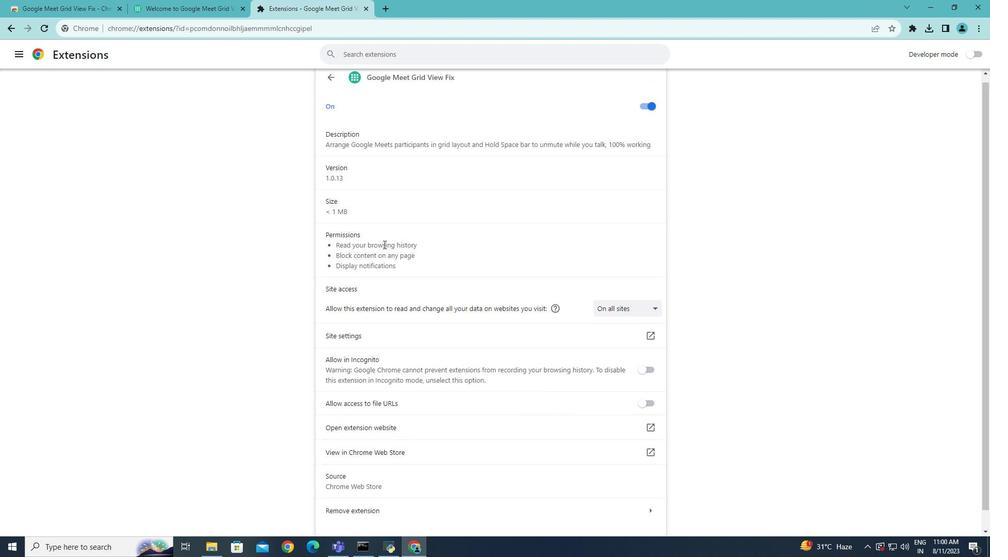 
Action: Mouse scrolled (385, 246) with delta (0, 0)
Screenshot: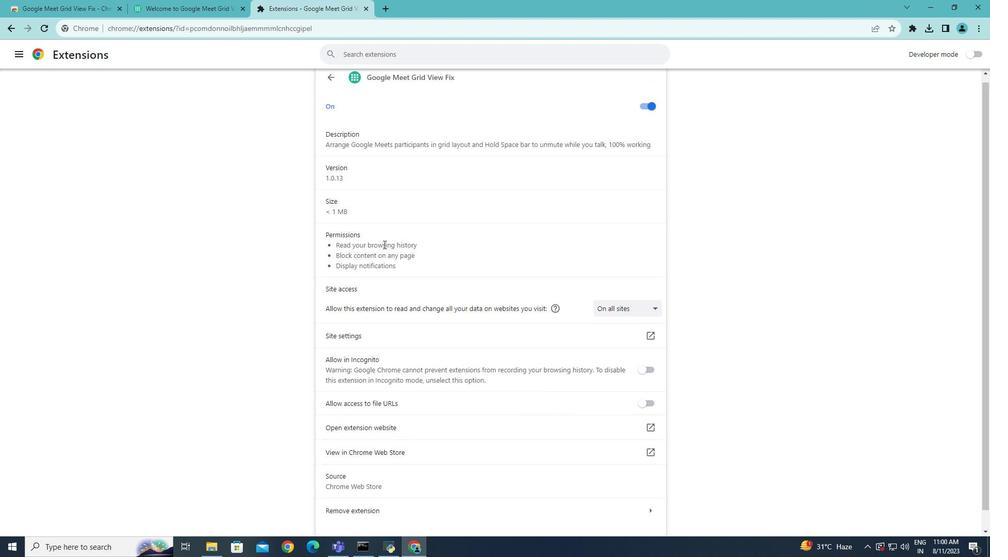 
Action: Mouse moved to (385, 246)
Screenshot: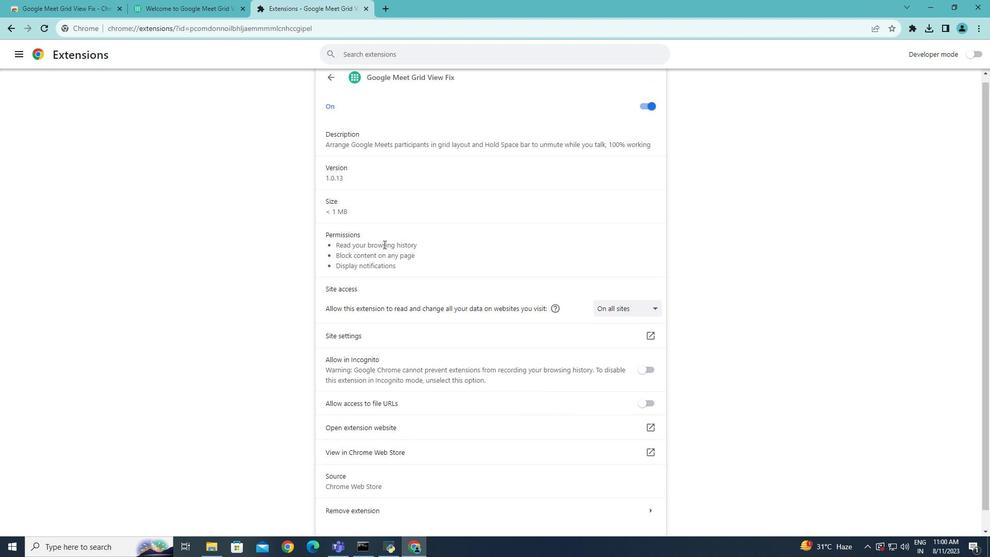 
Action: Mouse scrolled (385, 246) with delta (0, 0)
Screenshot: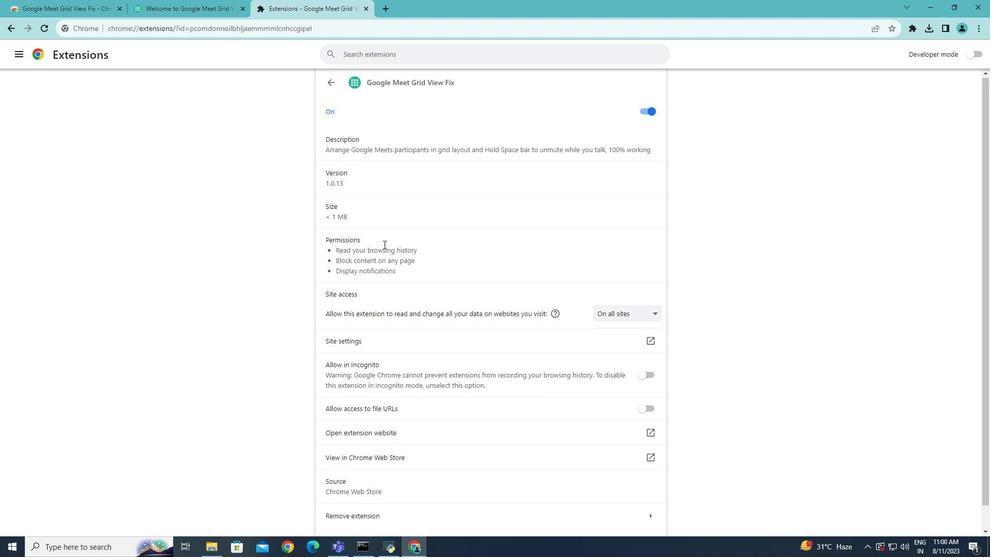 
Action: Mouse moved to (386, 246)
Screenshot: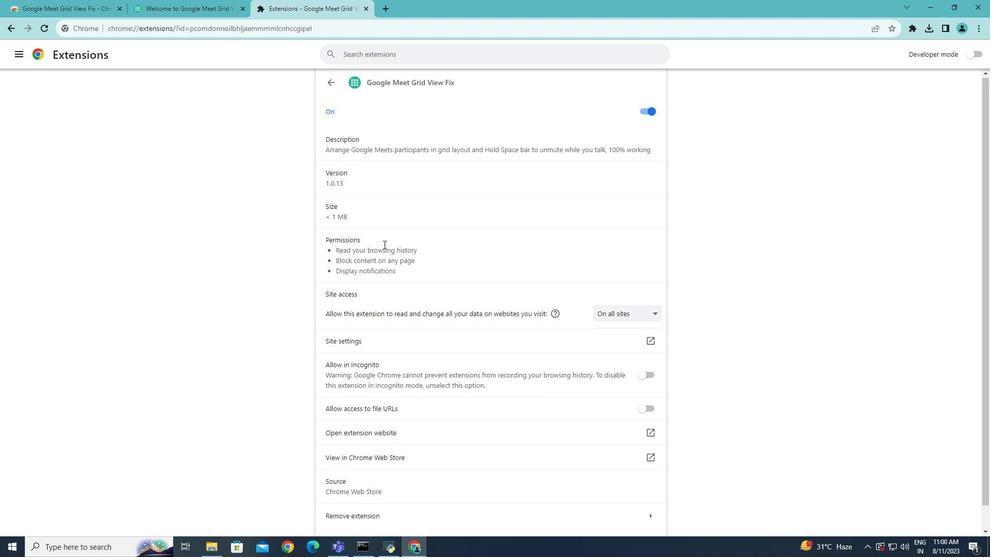 
Action: Mouse scrolled (386, 247) with delta (0, 0)
Screenshot: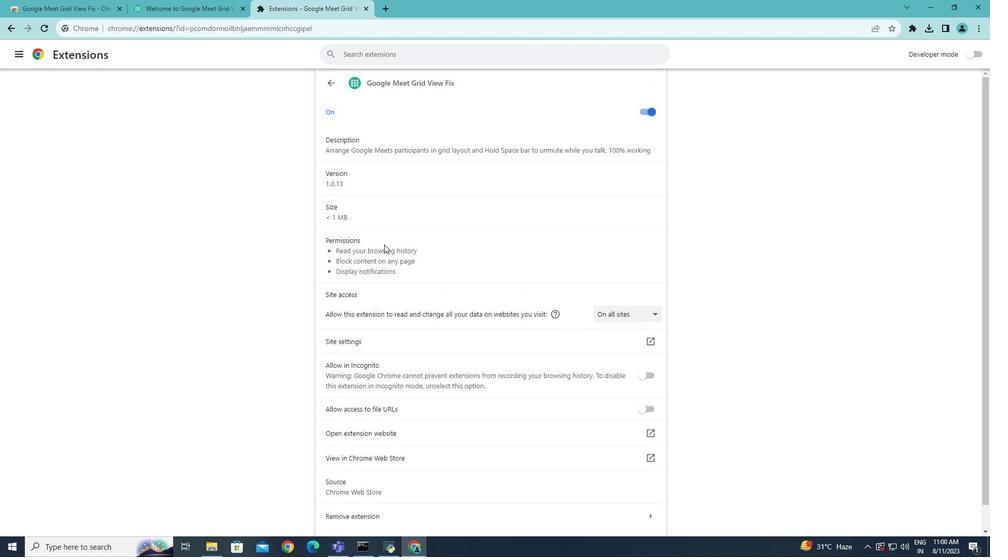 
Action: Mouse moved to (561, 239)
Screenshot: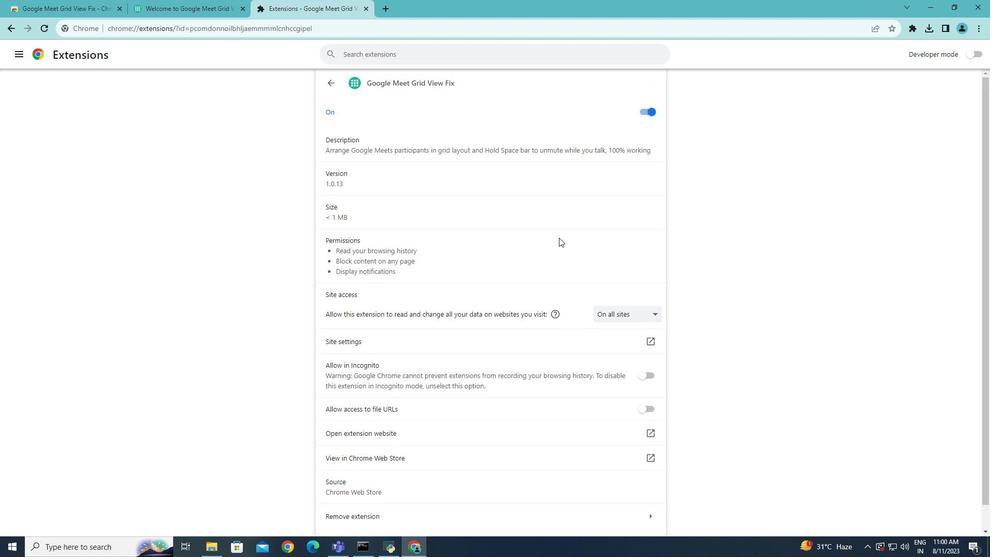 
Action: Mouse scrolled (561, 240) with delta (0, 0)
Screenshot: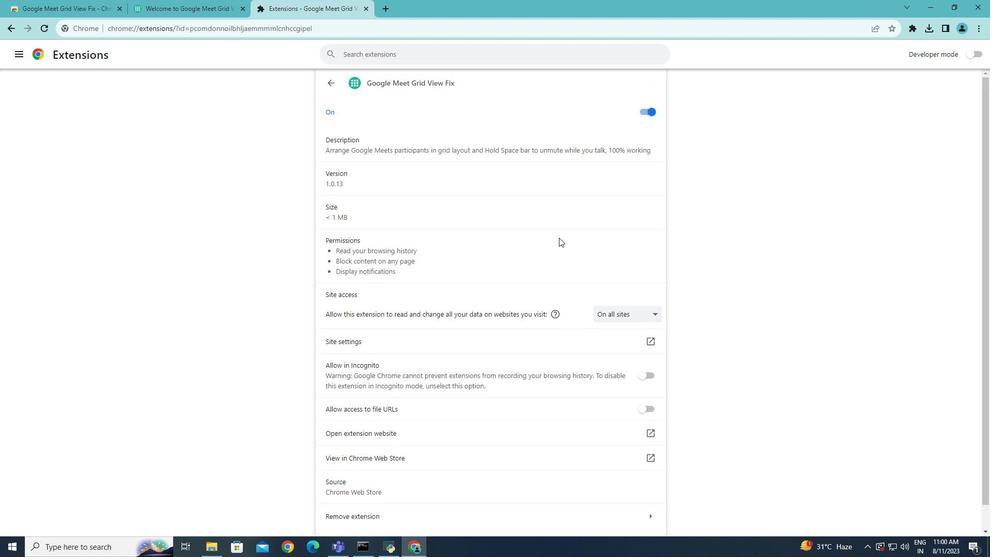 
Action: Mouse scrolled (561, 240) with delta (0, 0)
Screenshot: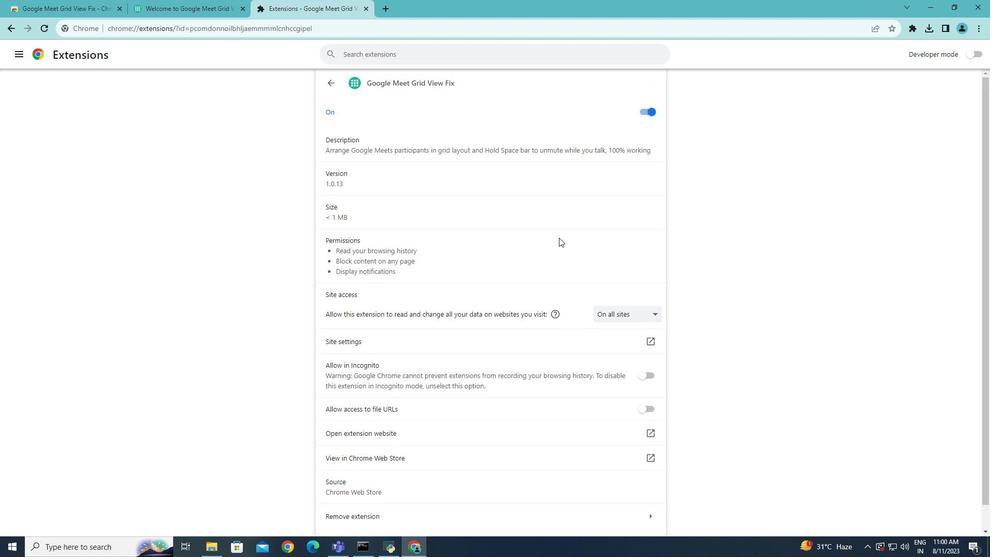 
Action: Mouse scrolled (561, 240) with delta (0, 0)
Screenshot: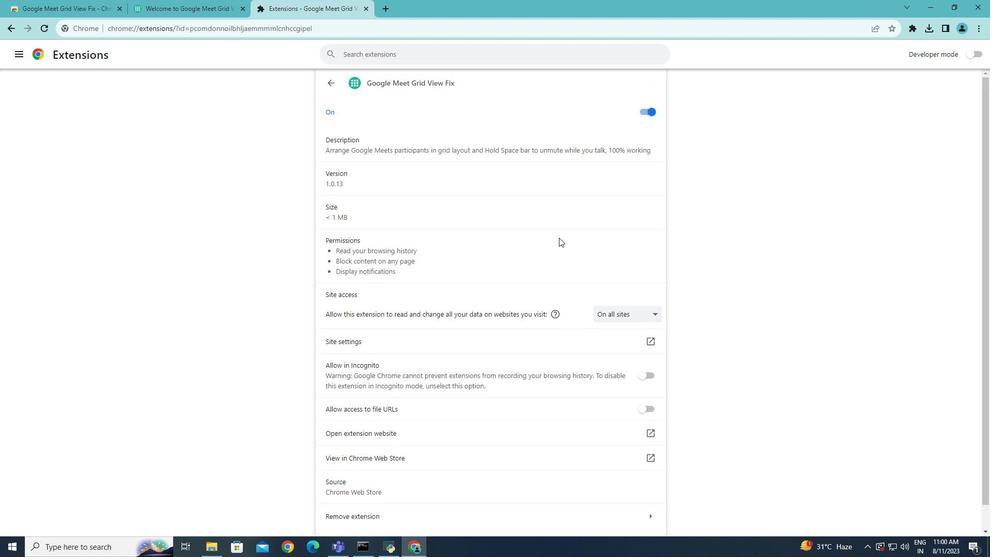 
Action: Mouse scrolled (561, 240) with delta (0, 0)
Screenshot: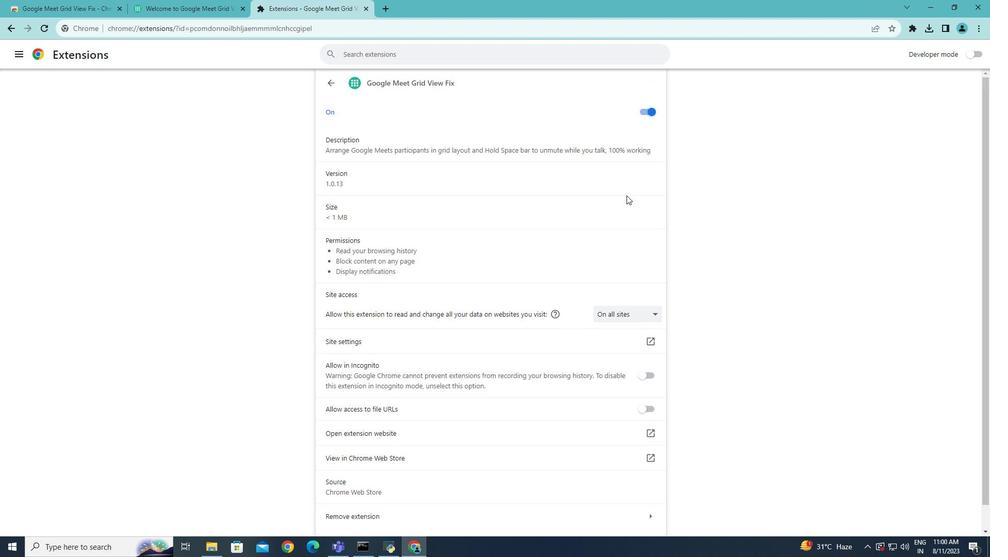 
Action: Mouse moved to (646, 115)
Screenshot: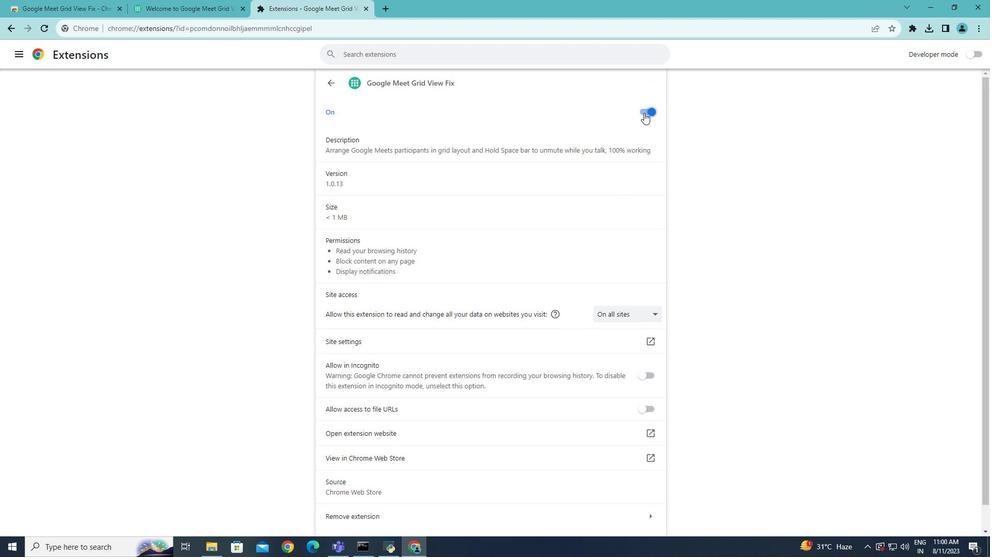 
Action: Mouse pressed left at (646, 115)
Screenshot: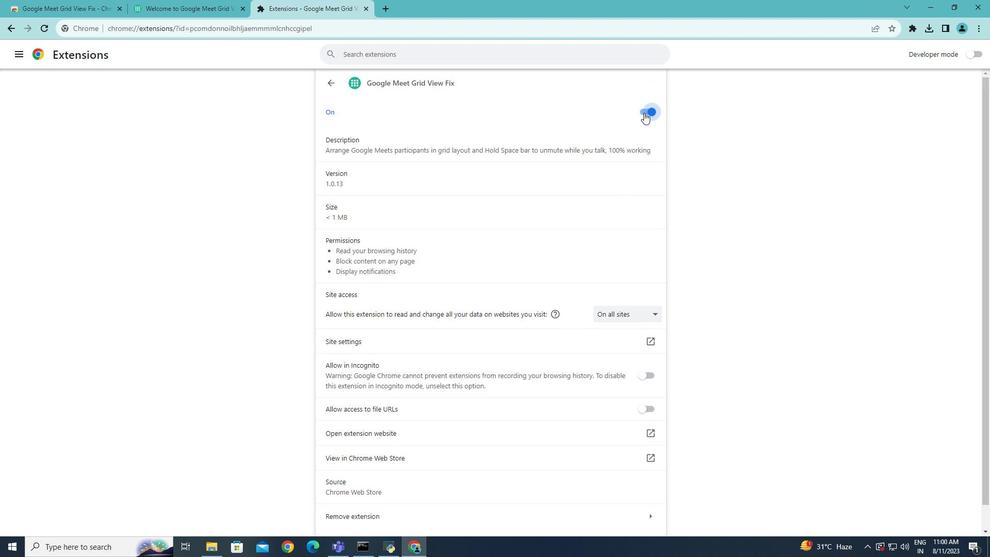 
Action: Mouse moved to (646, 114)
Screenshot: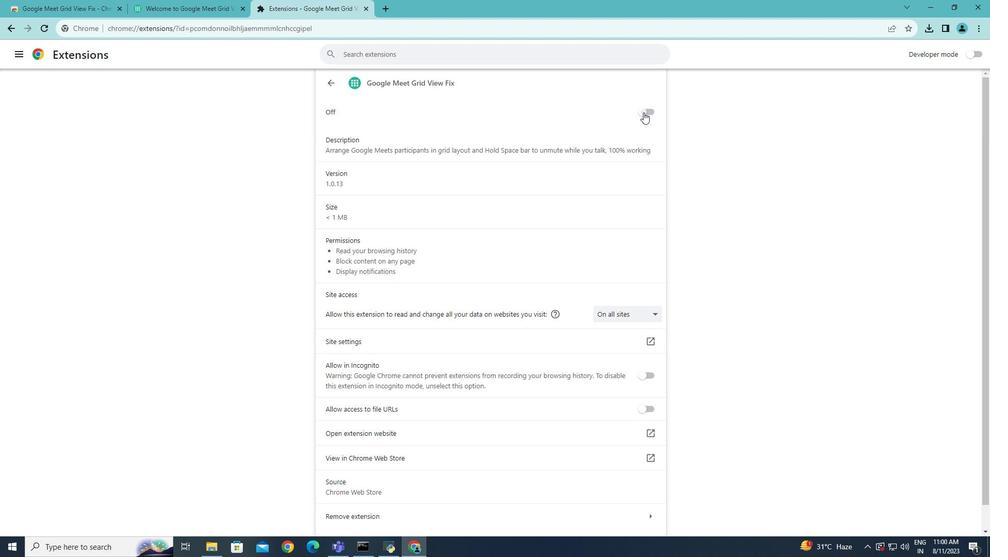 
Action: Mouse pressed left at (646, 114)
Screenshot: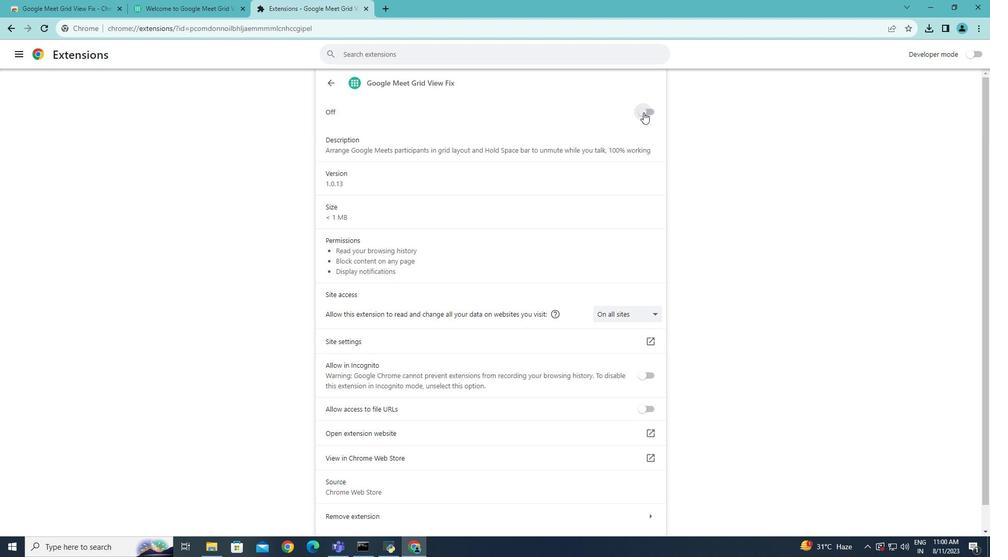 
Action: Mouse moved to (471, 383)
Screenshot: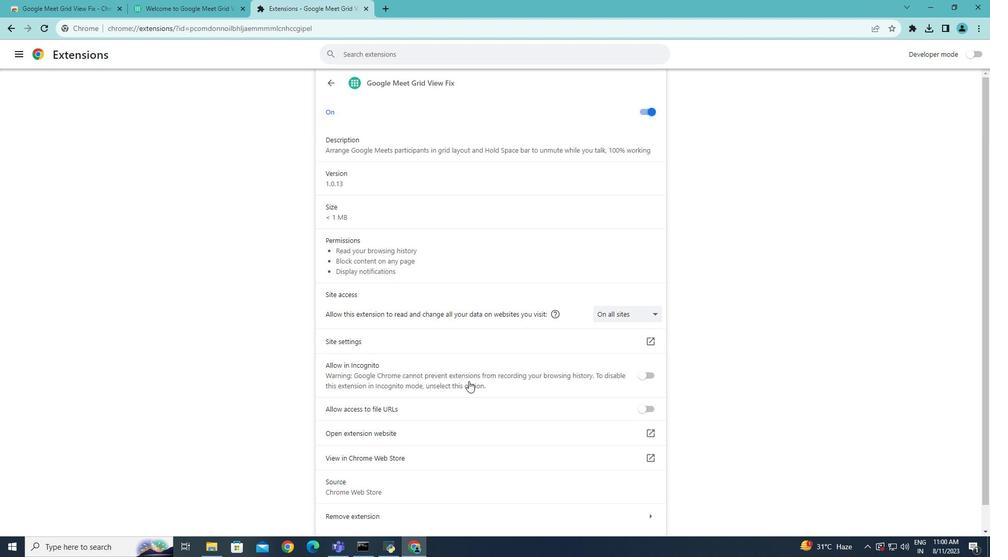 
